Task: Log work in the project AvailPro for the issue 'Implement a new feature to allow for advanced search capabilities' spent time as '2w 6d 6h 24m' and remaining time as '5w 5d 8h 17m' and move to top of backlog. Now add the issue to the epic 'Search Engine Marketing (SEM) Implementation'. Log work in the project AvailPro for the issue 'Address issues related to data privacy and compliance' spent time as '2w 5d 2h 58m' and remaining time as '3w 2d 7h 3m' and move to bottom of backlog. Now add the issue to the epic 'Big Data Analytics Implementation'
Action: Mouse moved to (191, 63)
Screenshot: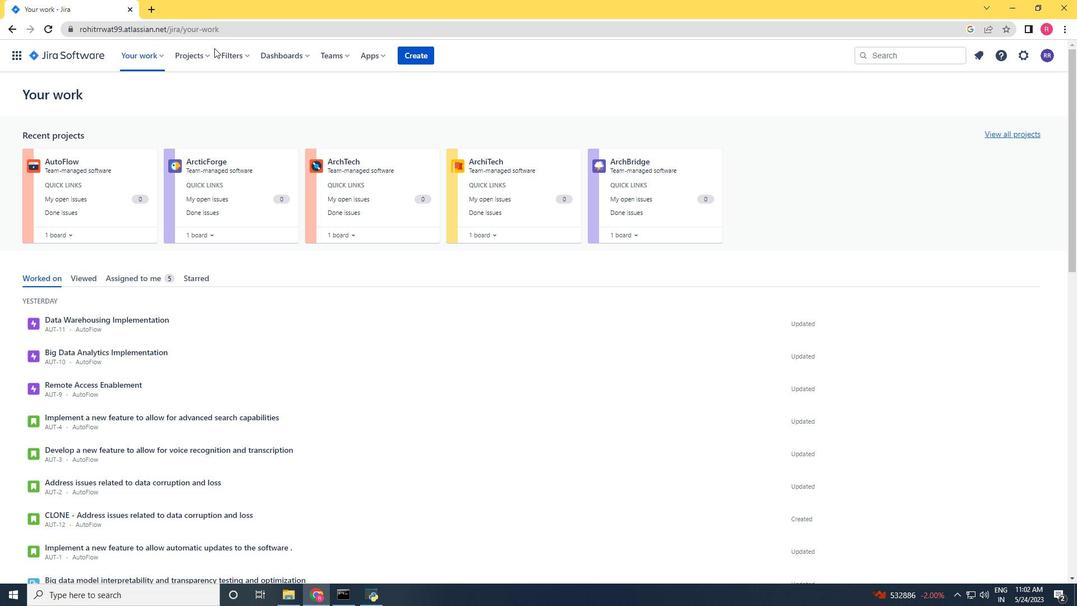 
Action: Mouse pressed left at (191, 63)
Screenshot: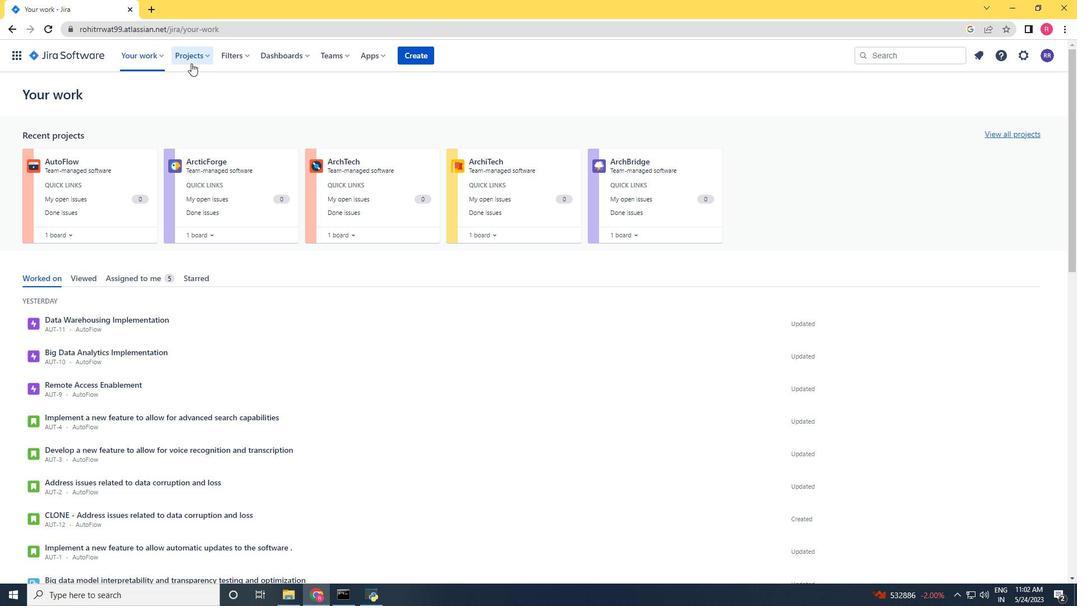 
Action: Mouse moved to (205, 94)
Screenshot: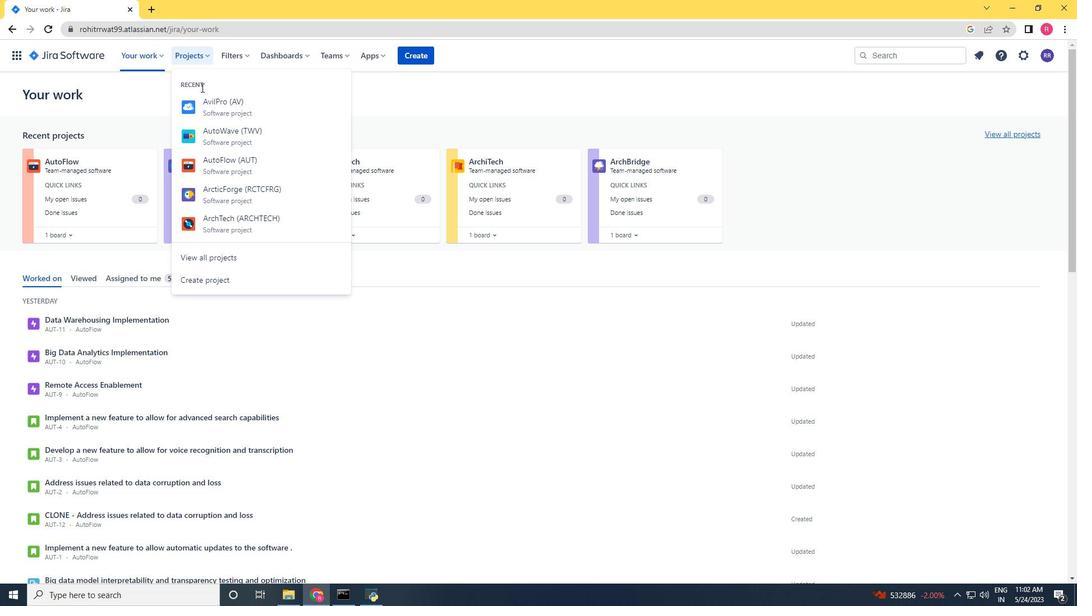 
Action: Mouse pressed left at (205, 94)
Screenshot: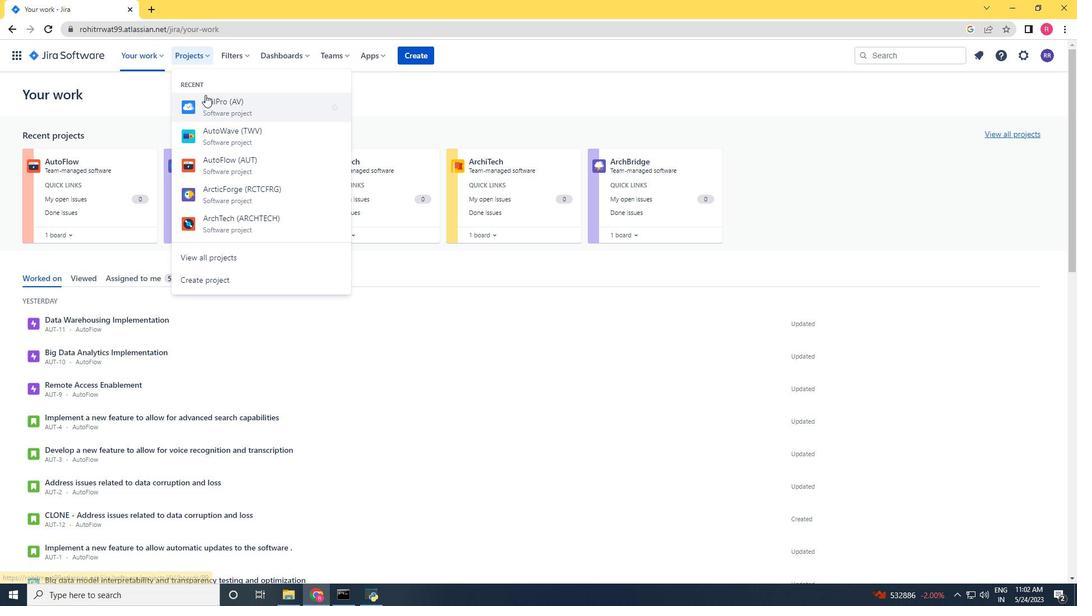 
Action: Mouse moved to (80, 163)
Screenshot: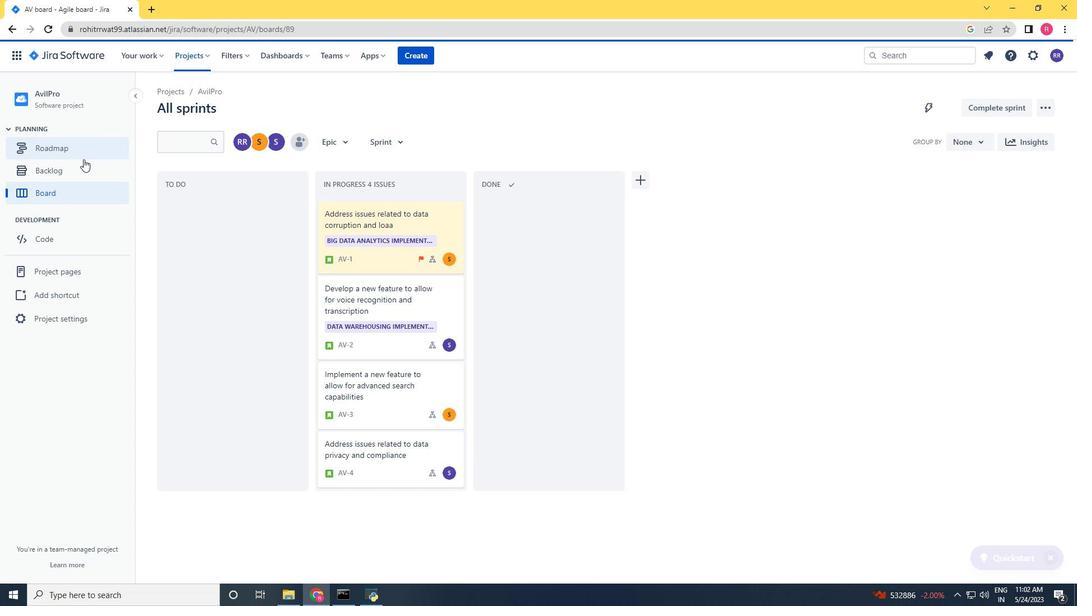 
Action: Mouse pressed left at (80, 163)
Screenshot: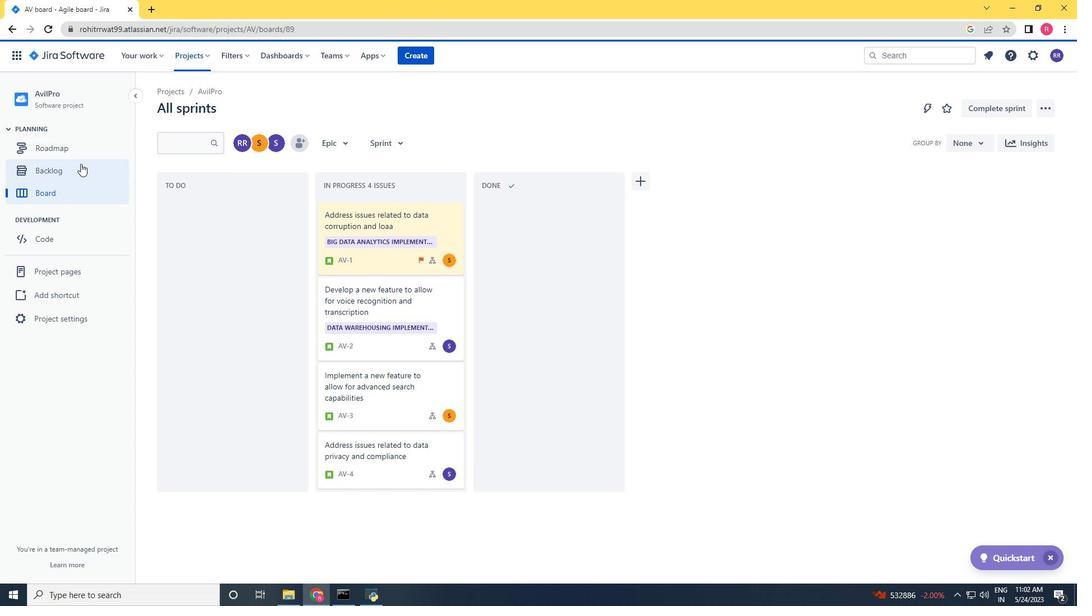 
Action: Mouse moved to (769, 397)
Screenshot: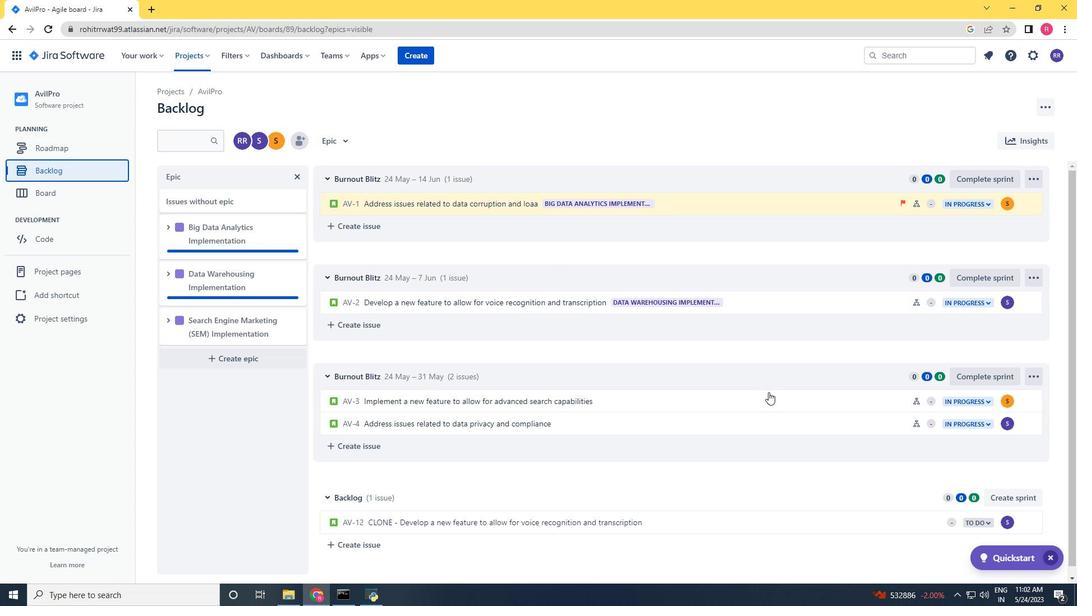 
Action: Mouse pressed left at (769, 397)
Screenshot: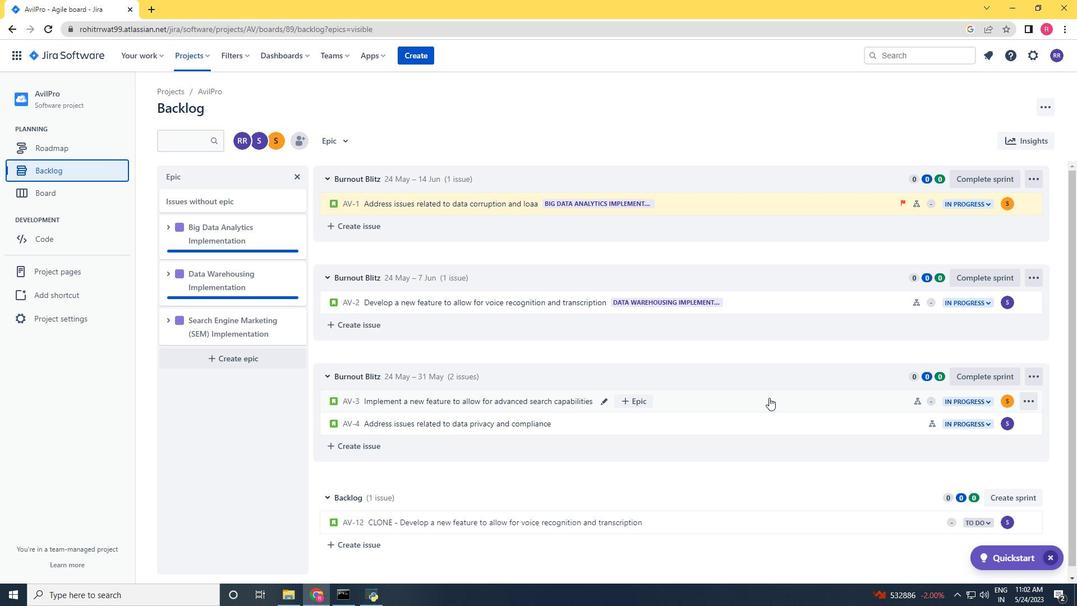 
Action: Mouse scrolled (769, 397) with delta (0, 0)
Screenshot: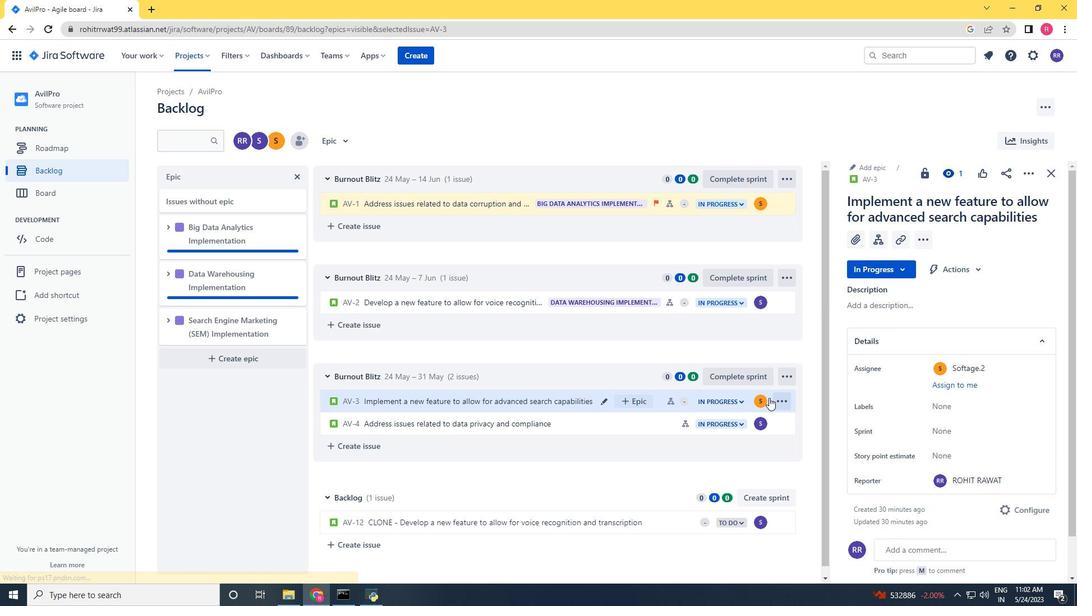 
Action: Mouse moved to (1027, 175)
Screenshot: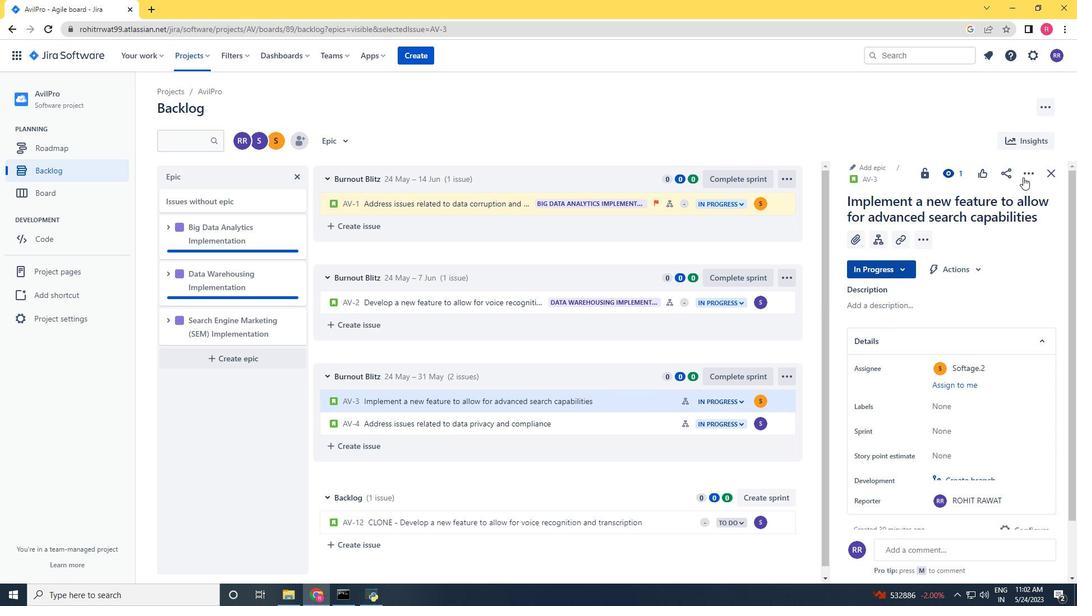 
Action: Mouse pressed left at (1027, 175)
Screenshot: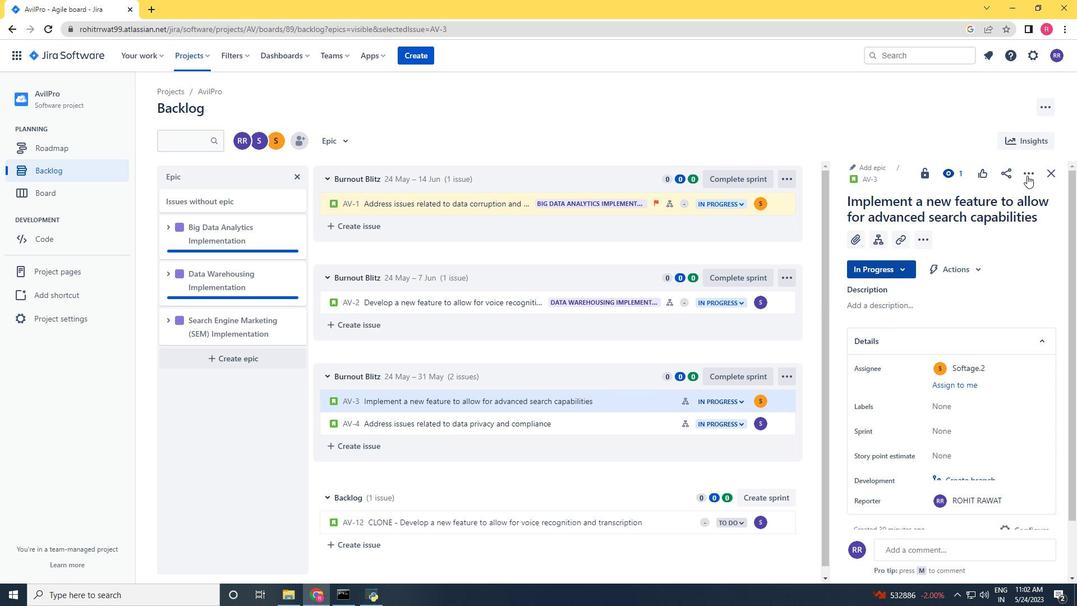 
Action: Mouse moved to (975, 205)
Screenshot: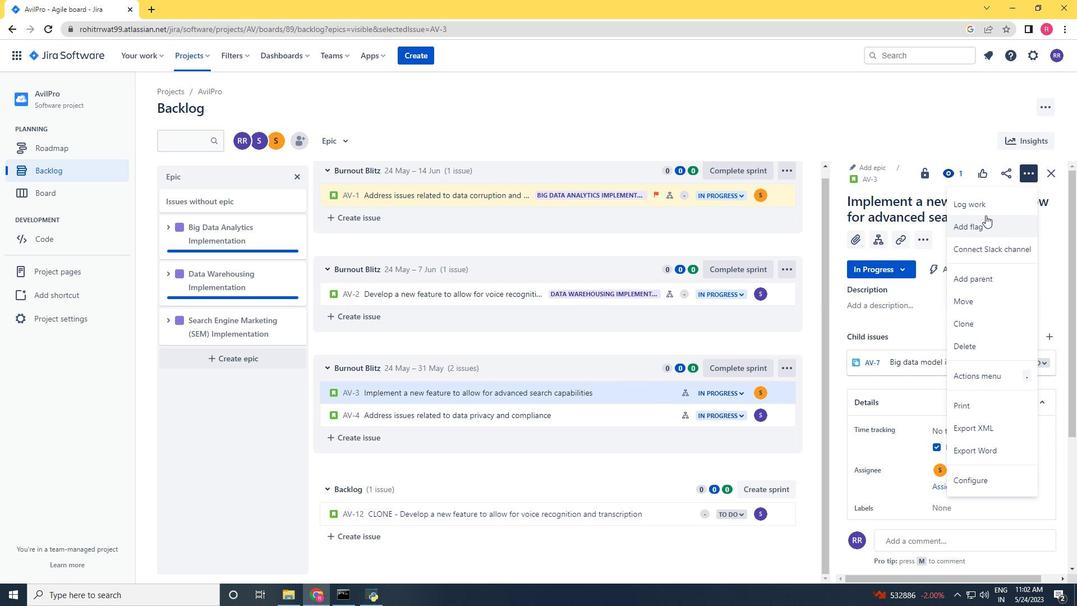 
Action: Mouse pressed left at (975, 205)
Screenshot: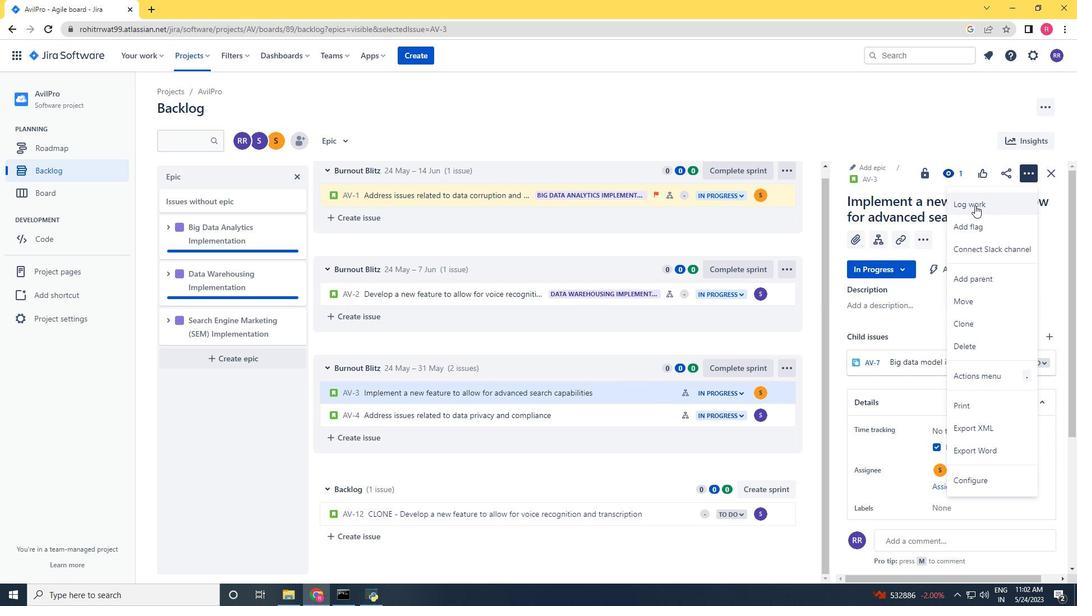
Action: Key pressed 2w<Key.space>6d<Key.space>6h<Key.space>24m<Key.tab>5w<Key.space>5d<Key.space>8h<Key.space>17m
Screenshot: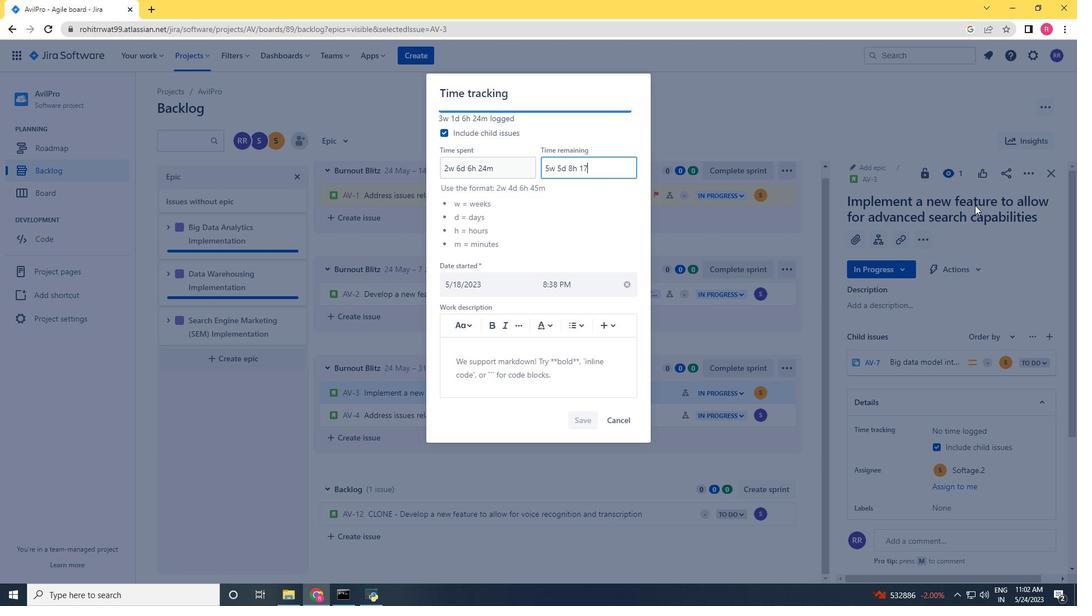 
Action: Mouse moved to (593, 419)
Screenshot: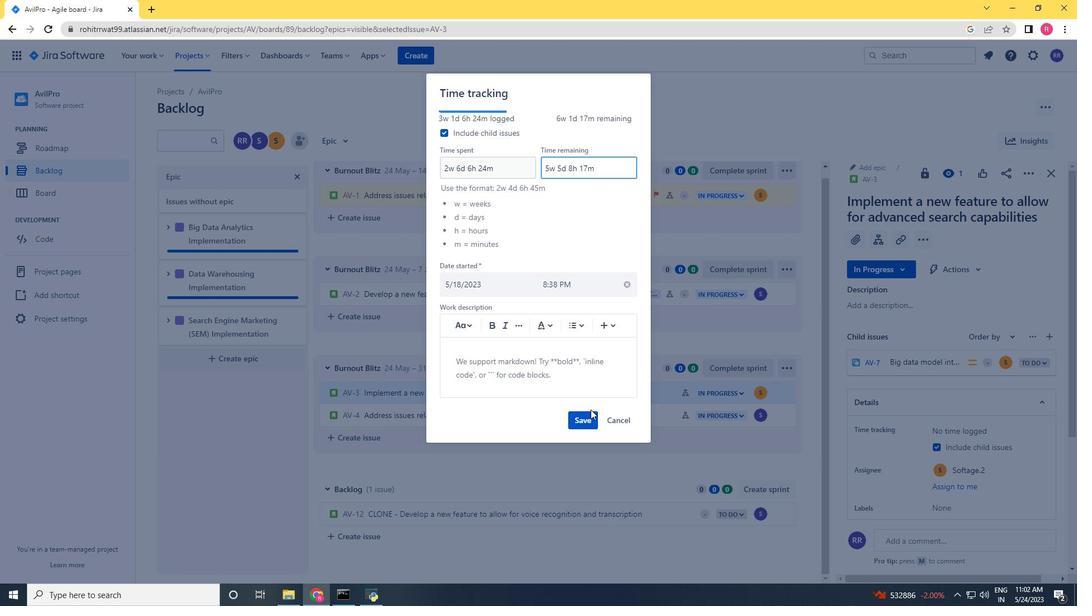
Action: Mouse pressed left at (593, 419)
Screenshot: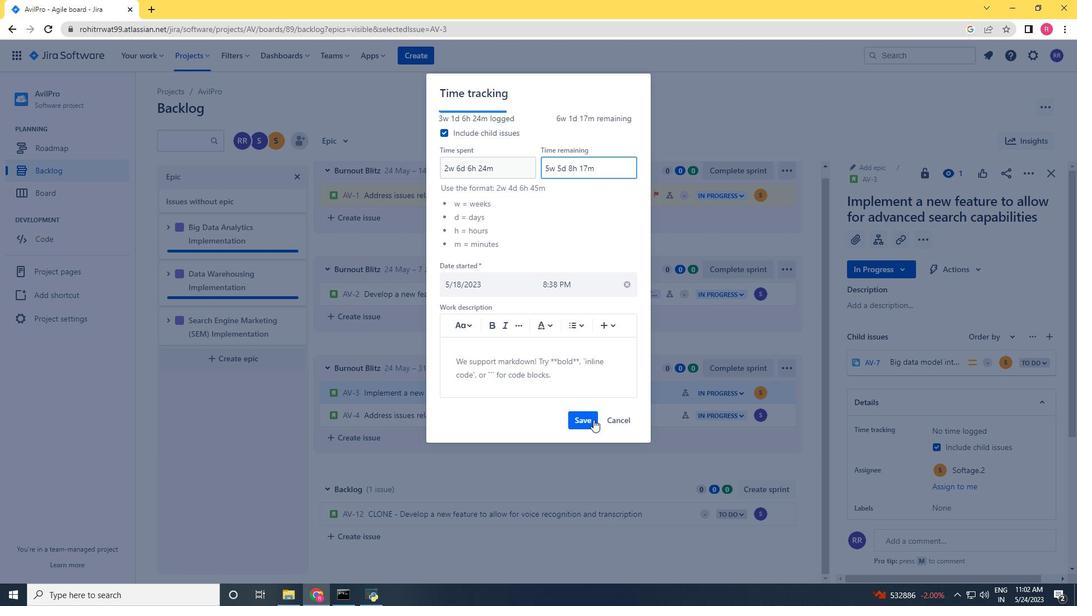 
Action: Mouse moved to (782, 386)
Screenshot: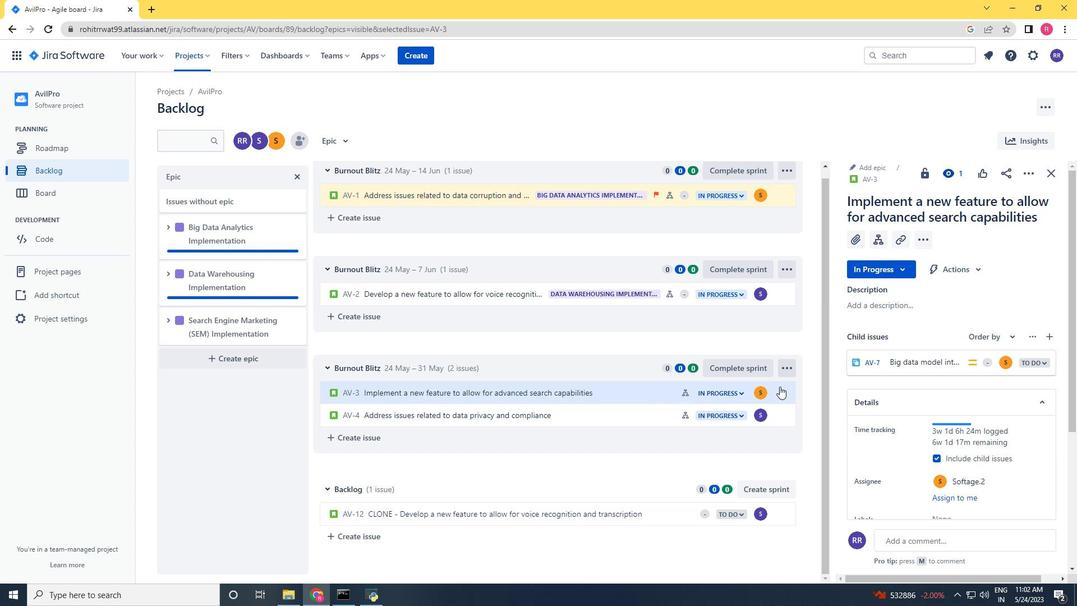 
Action: Mouse pressed left at (782, 386)
Screenshot: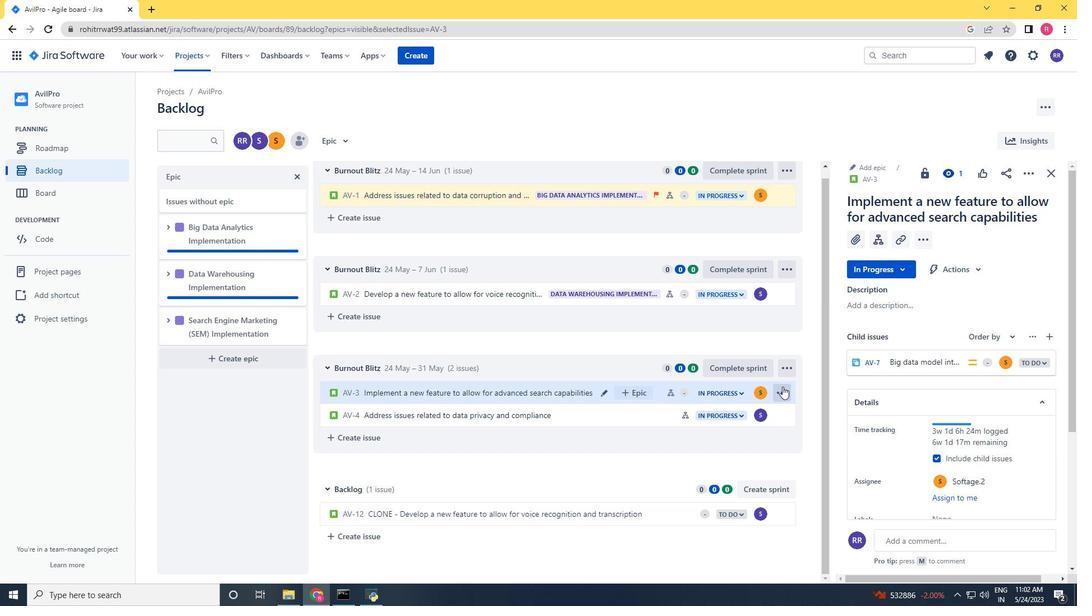 
Action: Mouse moved to (737, 348)
Screenshot: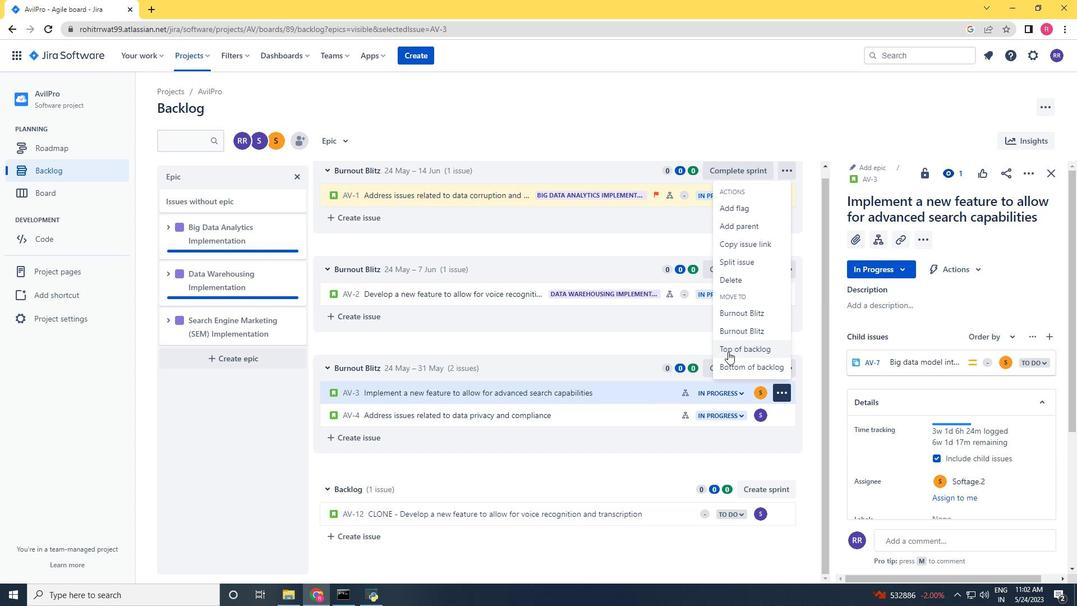 
Action: Mouse pressed left at (737, 348)
Screenshot: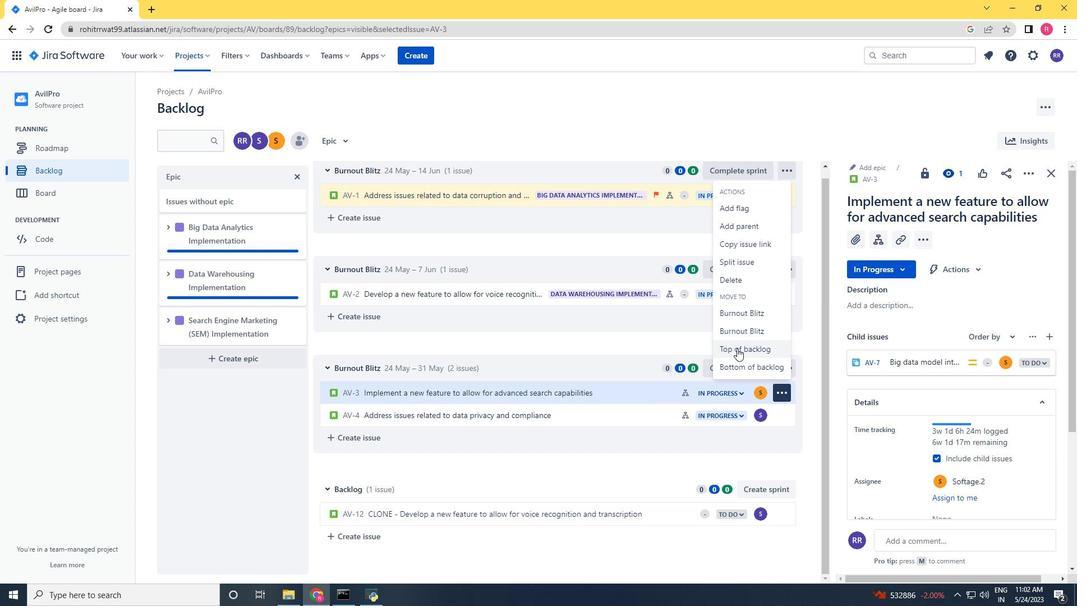 
Action: Mouse moved to (564, 185)
Screenshot: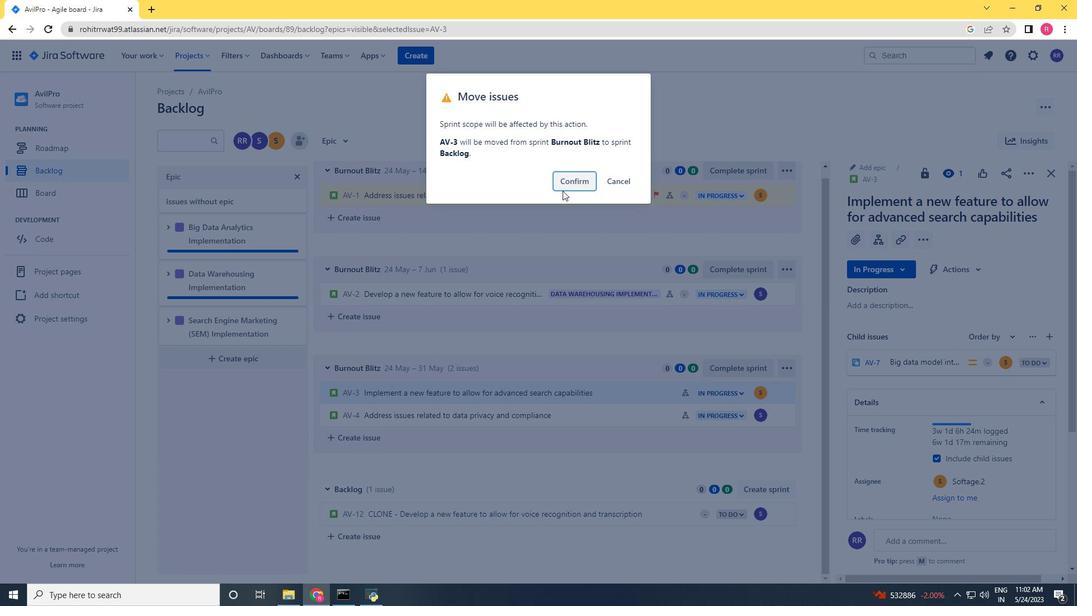 
Action: Mouse pressed left at (564, 185)
Screenshot: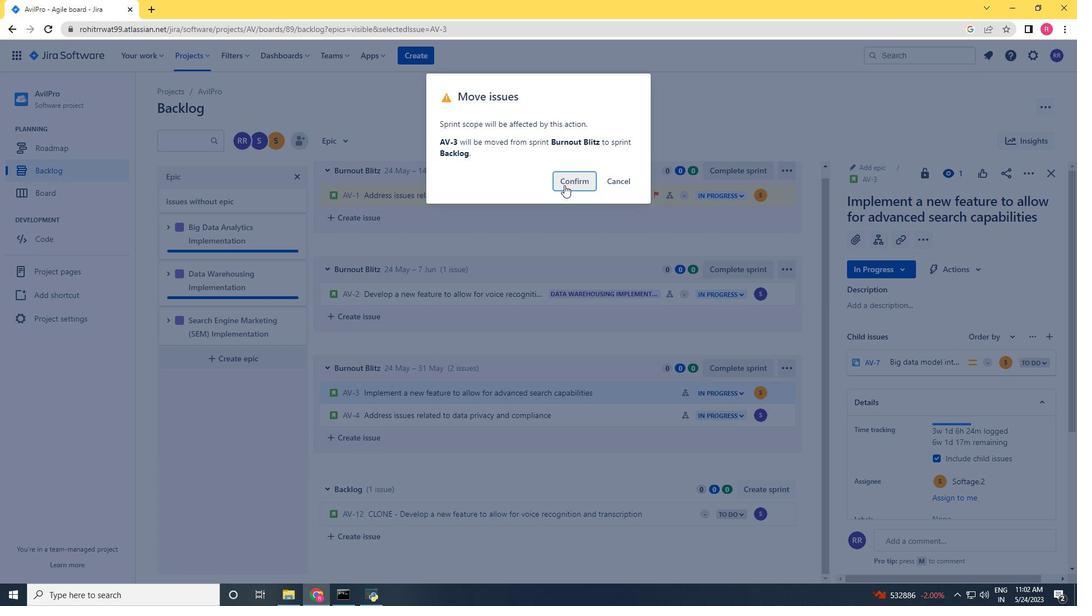 
Action: Mouse moved to (677, 443)
Screenshot: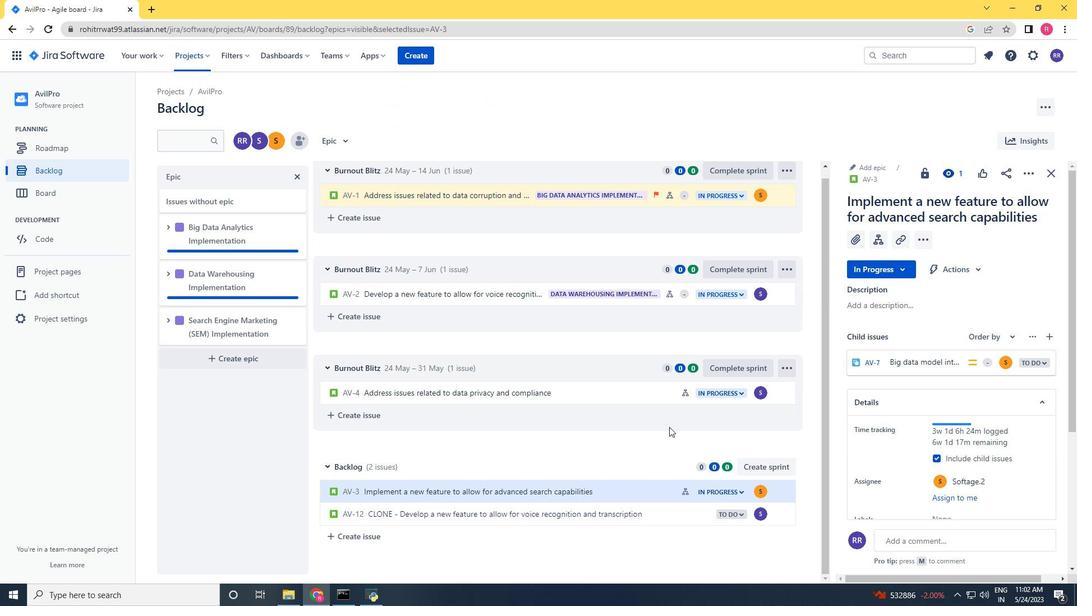 
Action: Mouse scrolled (677, 442) with delta (0, 0)
Screenshot: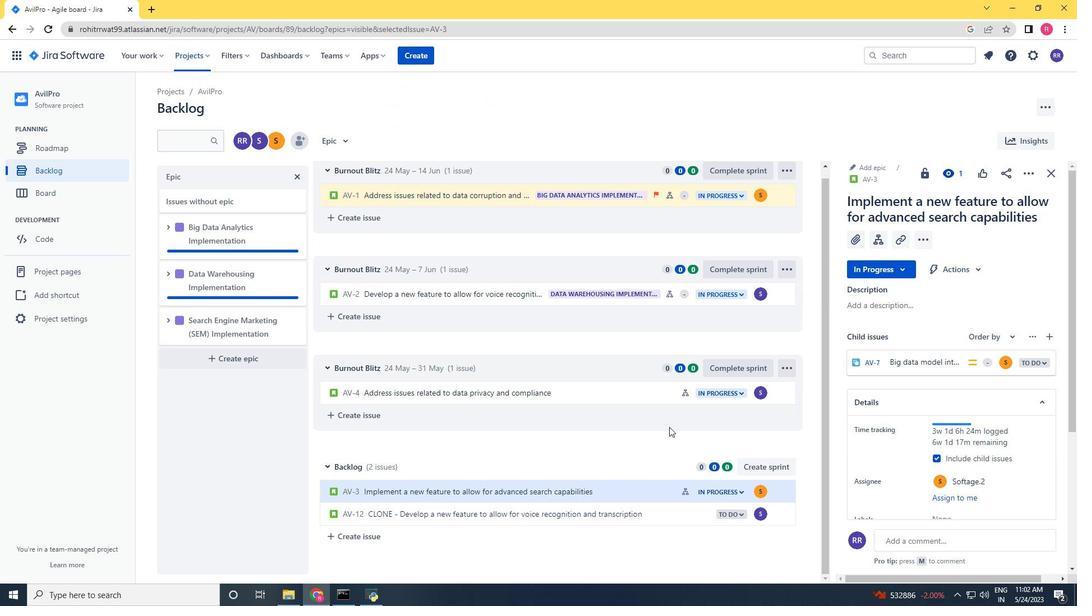 
Action: Mouse scrolled (677, 442) with delta (0, 0)
Screenshot: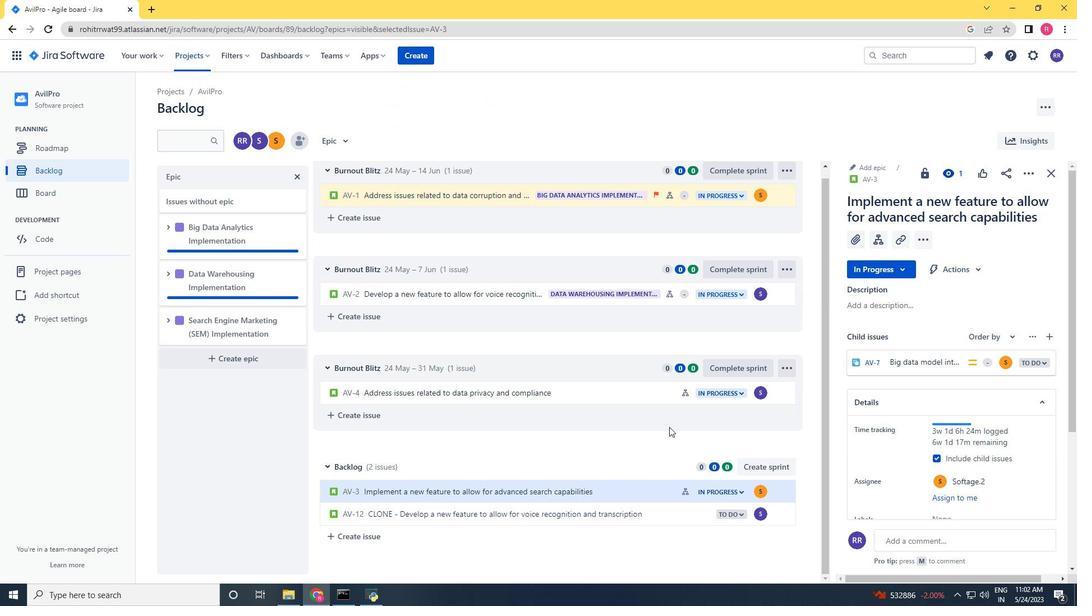 
Action: Mouse moved to (677, 443)
Screenshot: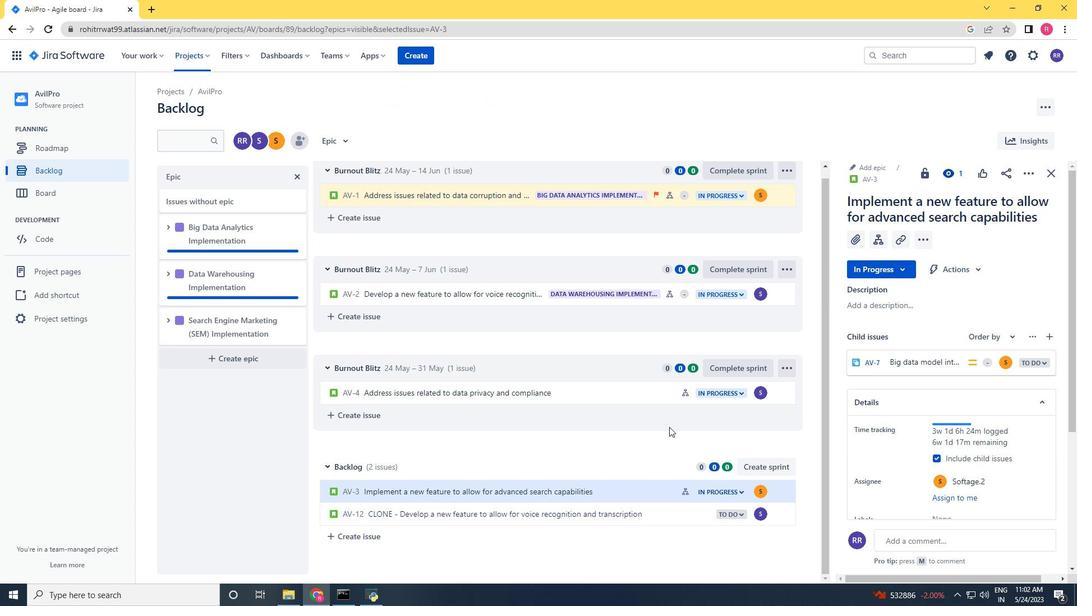 
Action: Mouse scrolled (677, 443) with delta (0, 0)
Screenshot: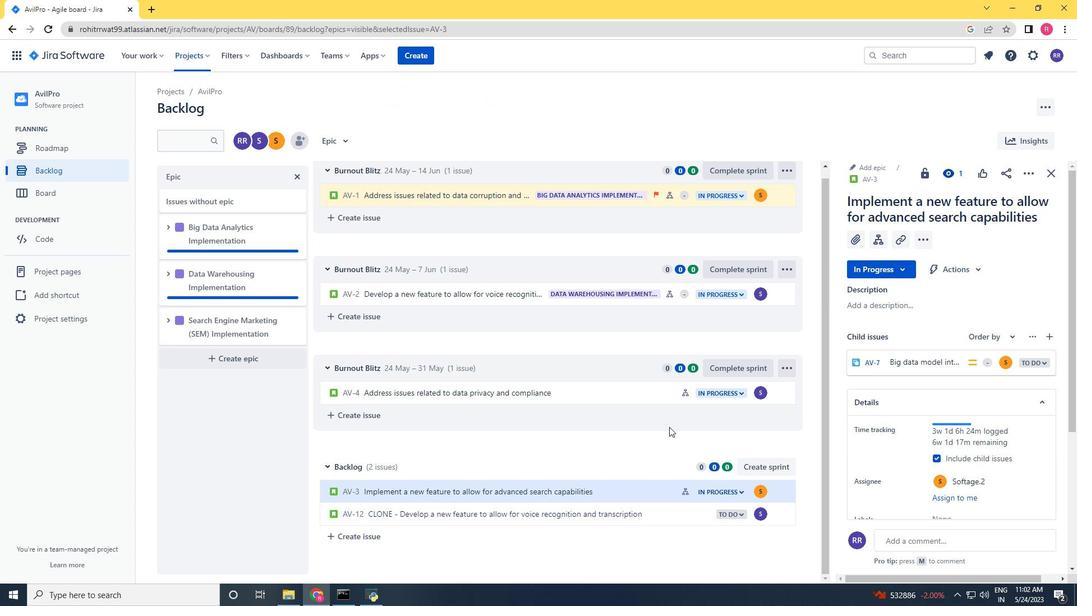 
Action: Mouse scrolled (677, 443) with delta (0, 0)
Screenshot: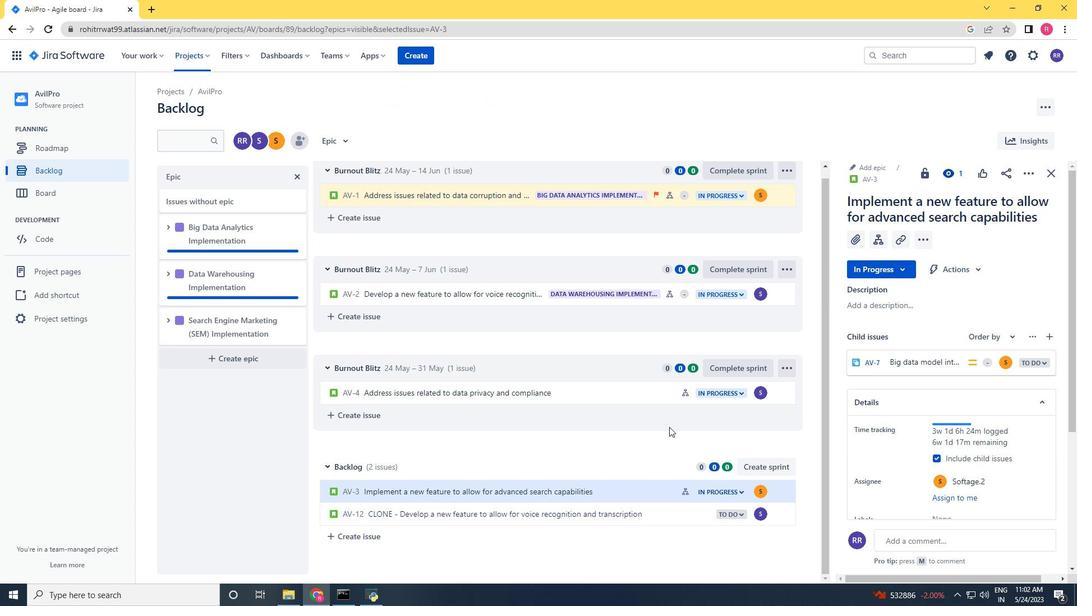 
Action: Mouse scrolled (677, 443) with delta (0, 0)
Screenshot: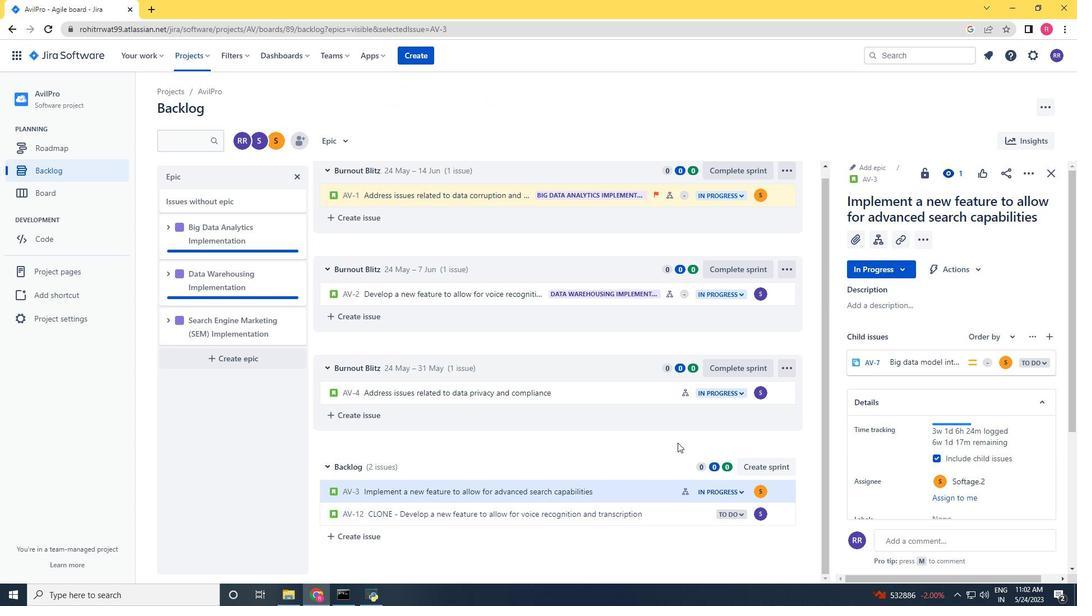 
Action: Mouse moved to (636, 493)
Screenshot: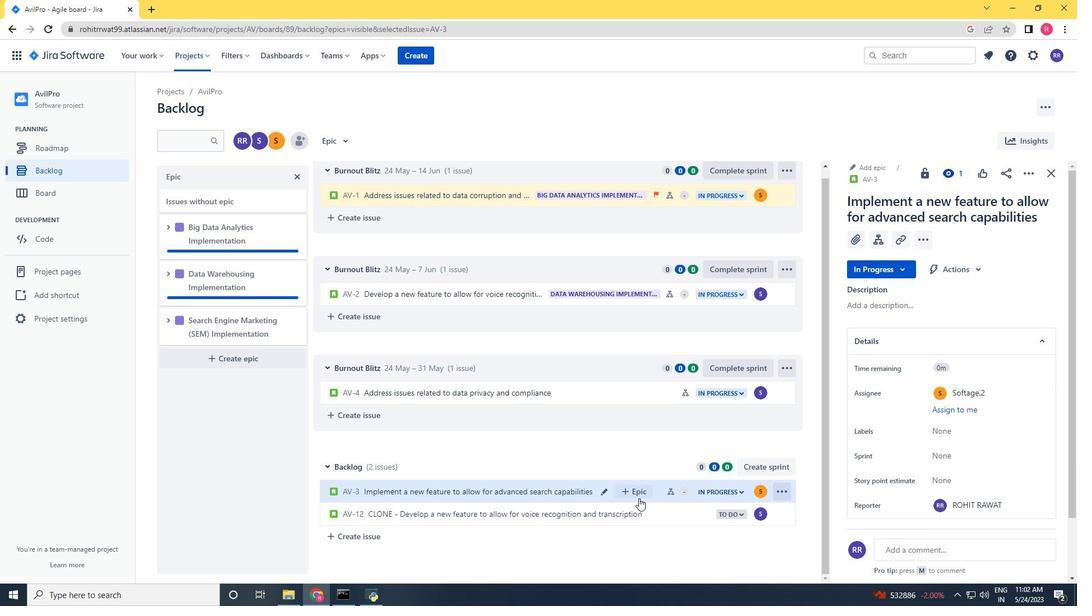 
Action: Mouse pressed left at (636, 493)
Screenshot: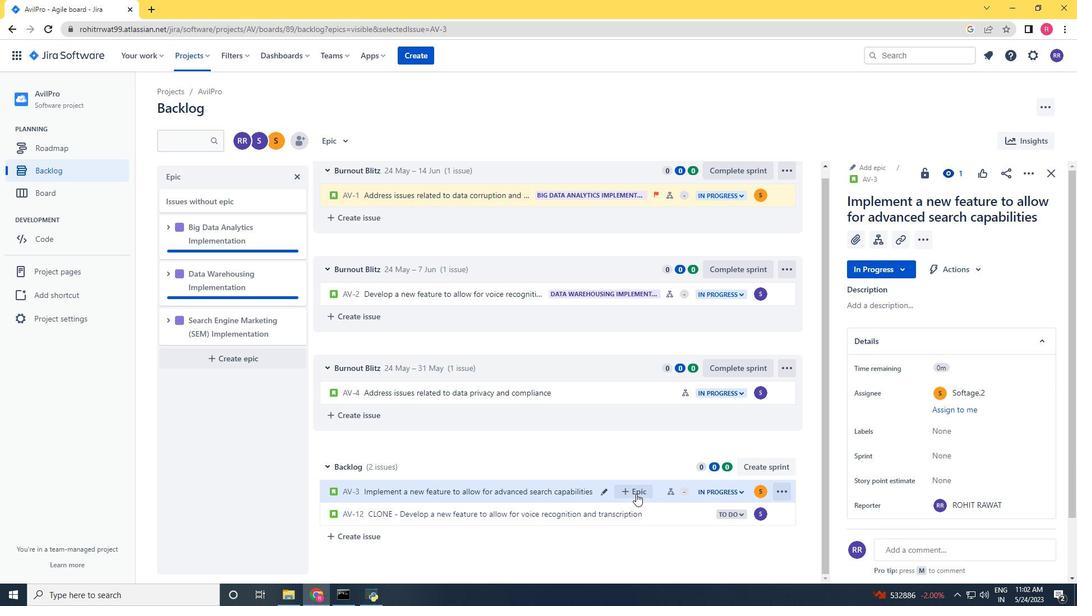 
Action: Mouse moved to (651, 493)
Screenshot: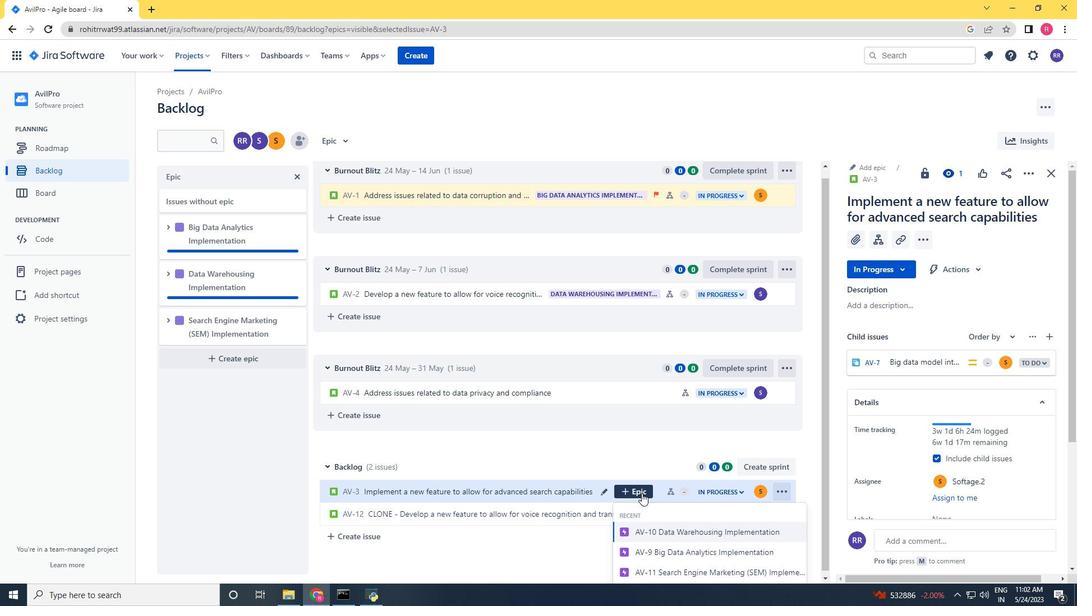 
Action: Mouse scrolled (651, 492) with delta (0, 0)
Screenshot: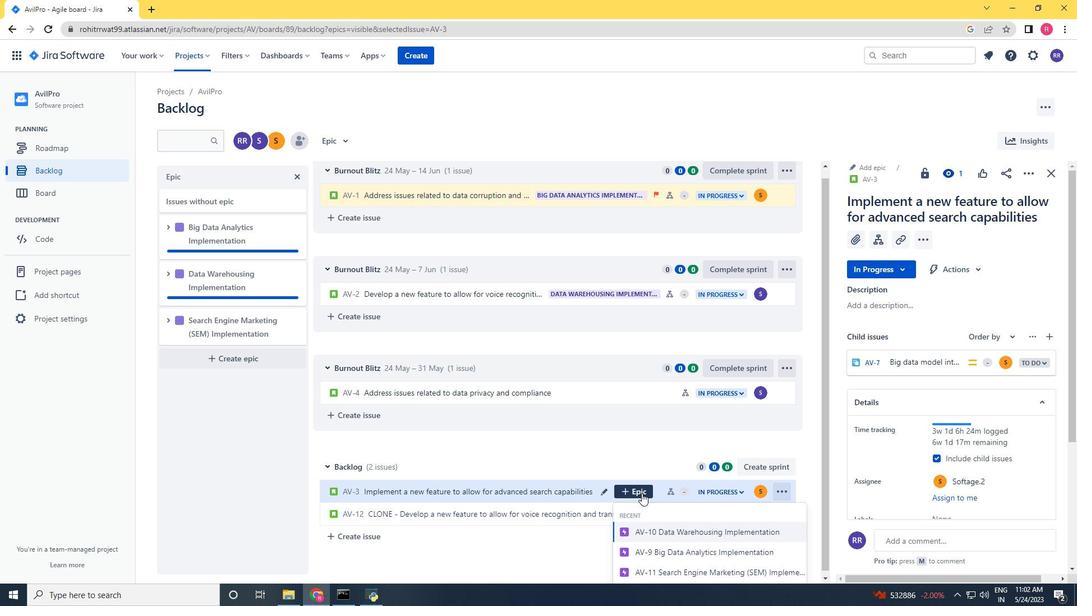 
Action: Mouse moved to (653, 493)
Screenshot: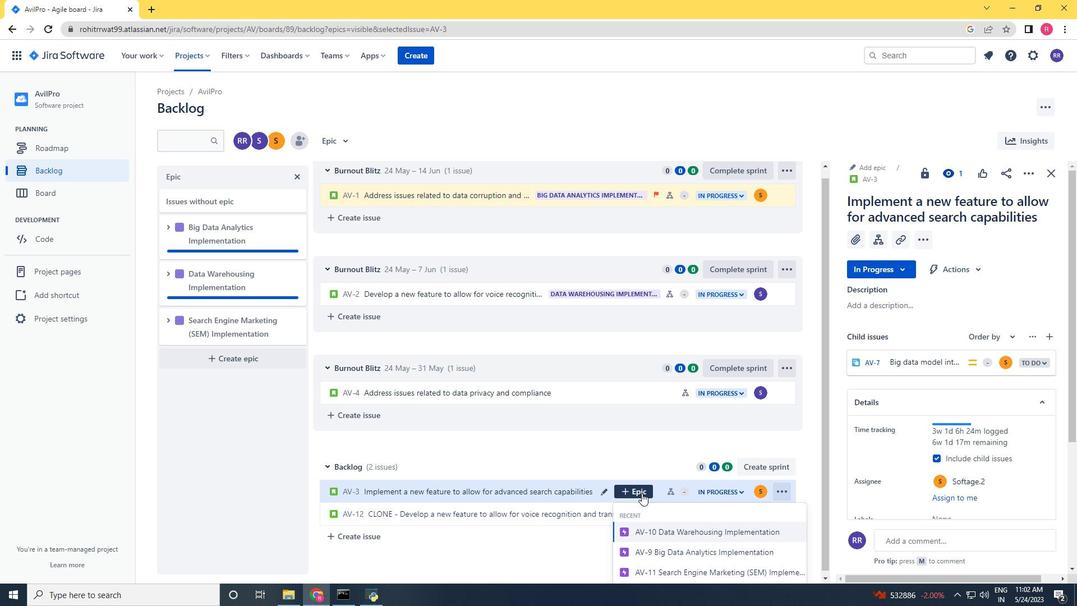 
Action: Mouse scrolled (653, 492) with delta (0, 0)
Screenshot: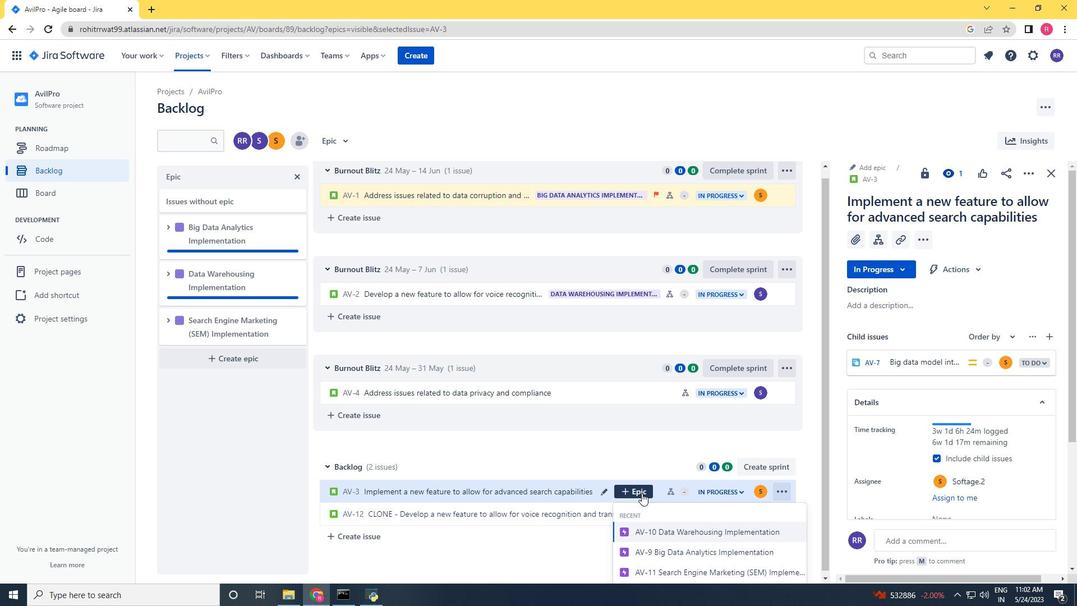 
Action: Mouse moved to (654, 493)
Screenshot: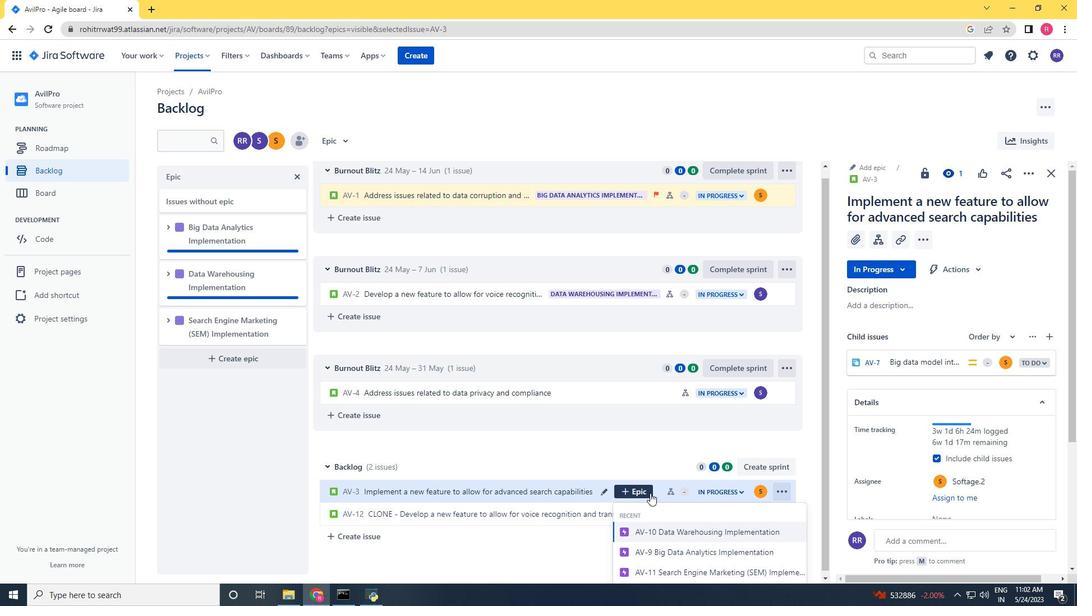 
Action: Mouse scrolled (654, 492) with delta (0, 0)
Screenshot: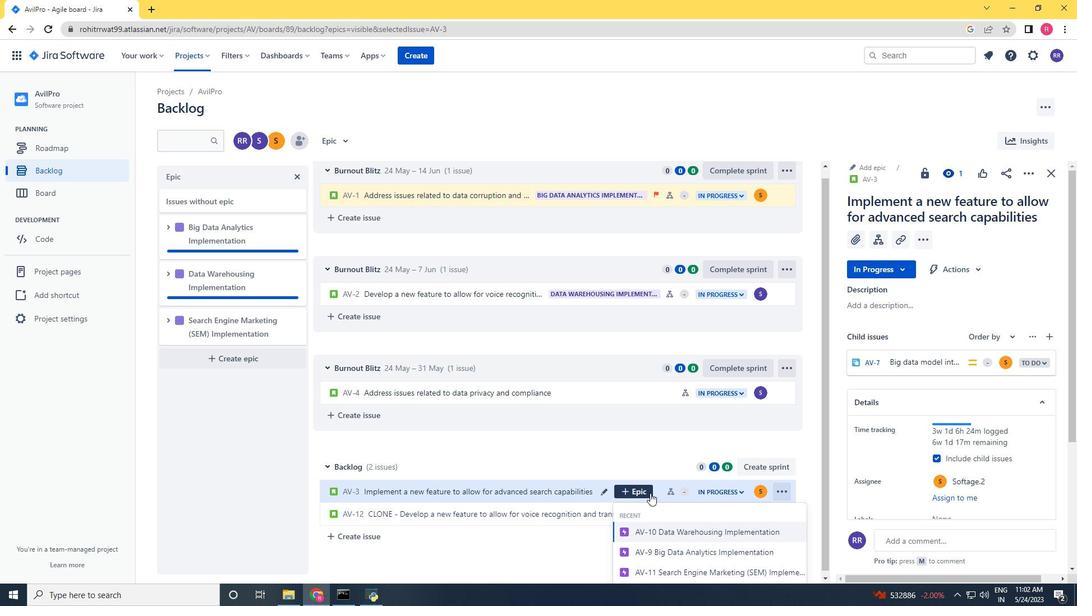 
Action: Mouse moved to (655, 493)
Screenshot: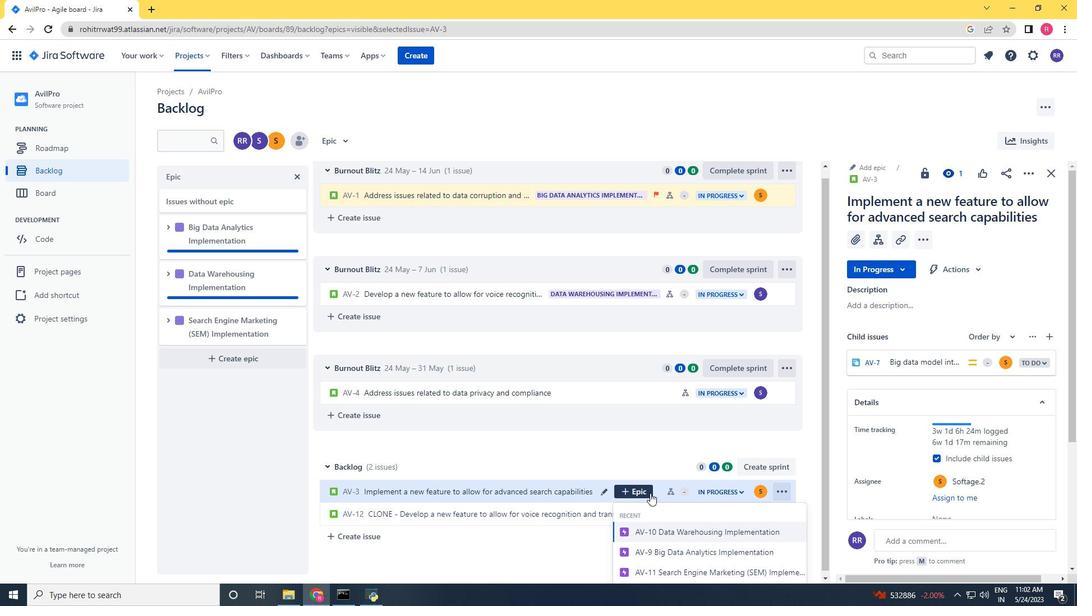 
Action: Mouse scrolled (655, 492) with delta (0, 0)
Screenshot: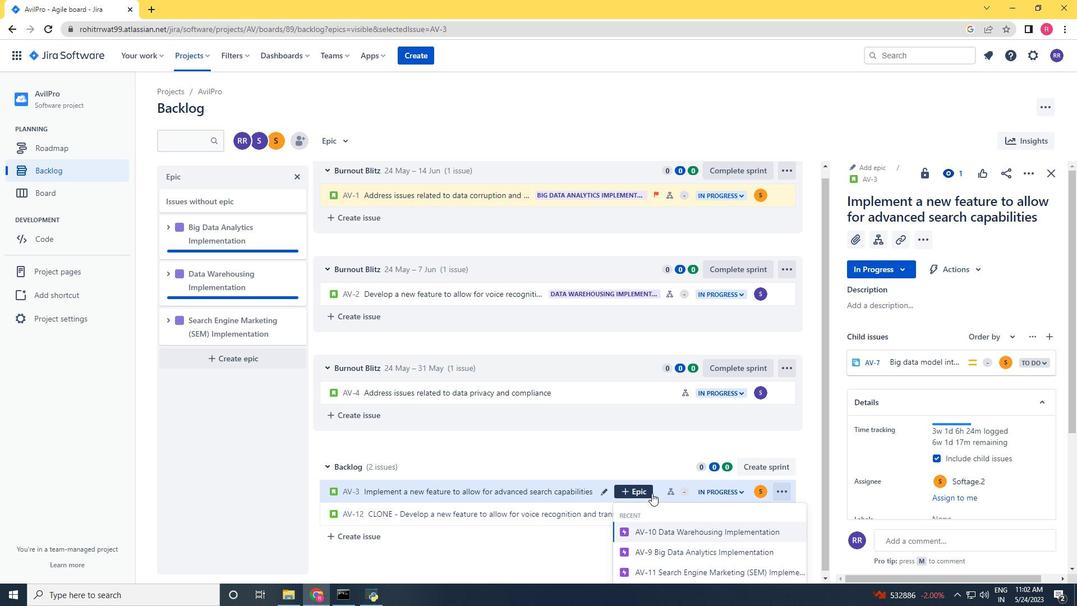 
Action: Mouse moved to (656, 492)
Screenshot: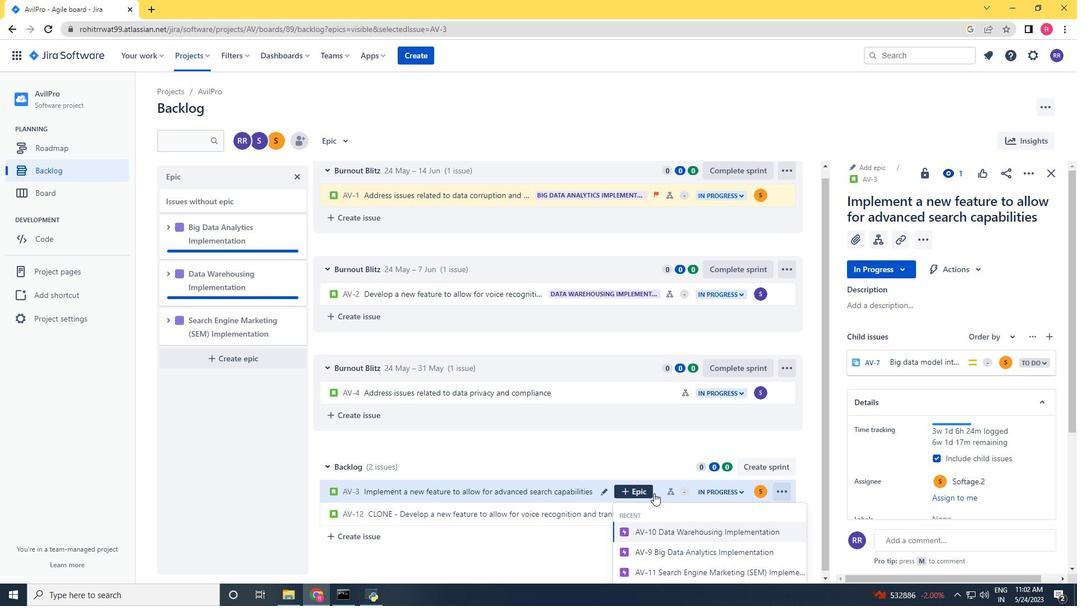 
Action: Mouse scrolled (656, 491) with delta (0, 0)
Screenshot: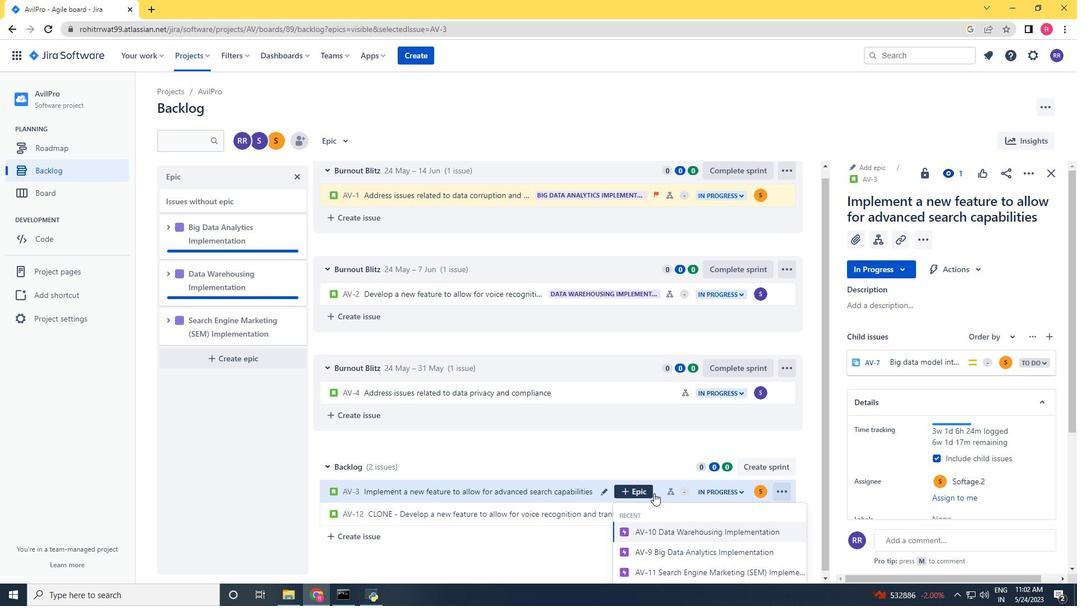 
Action: Mouse moved to (658, 491)
Screenshot: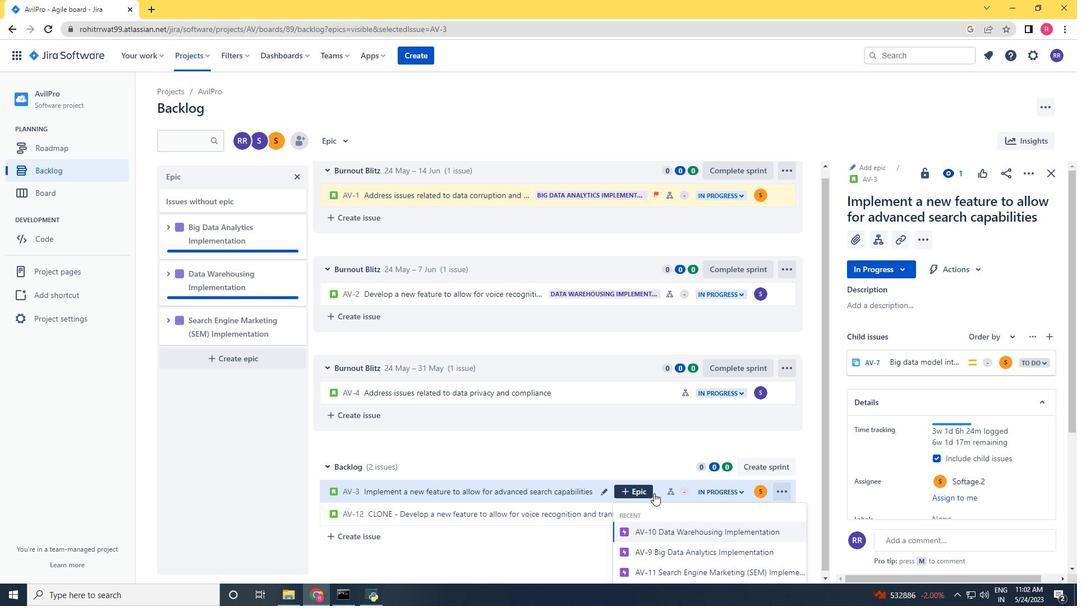 
Action: Mouse scrolled (658, 491) with delta (0, 0)
Screenshot: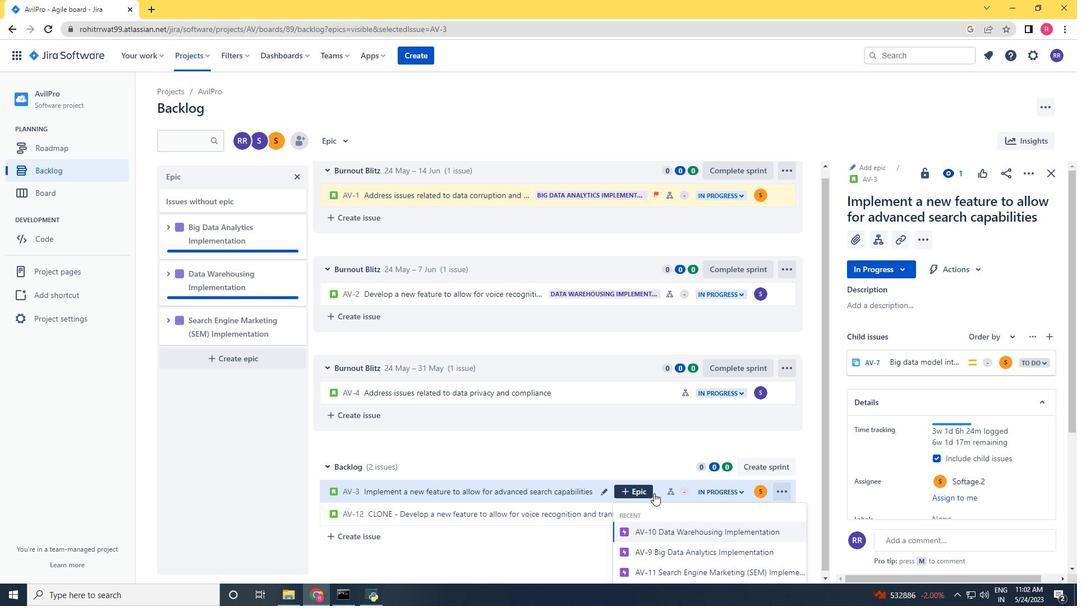 
Action: Mouse moved to (686, 563)
Screenshot: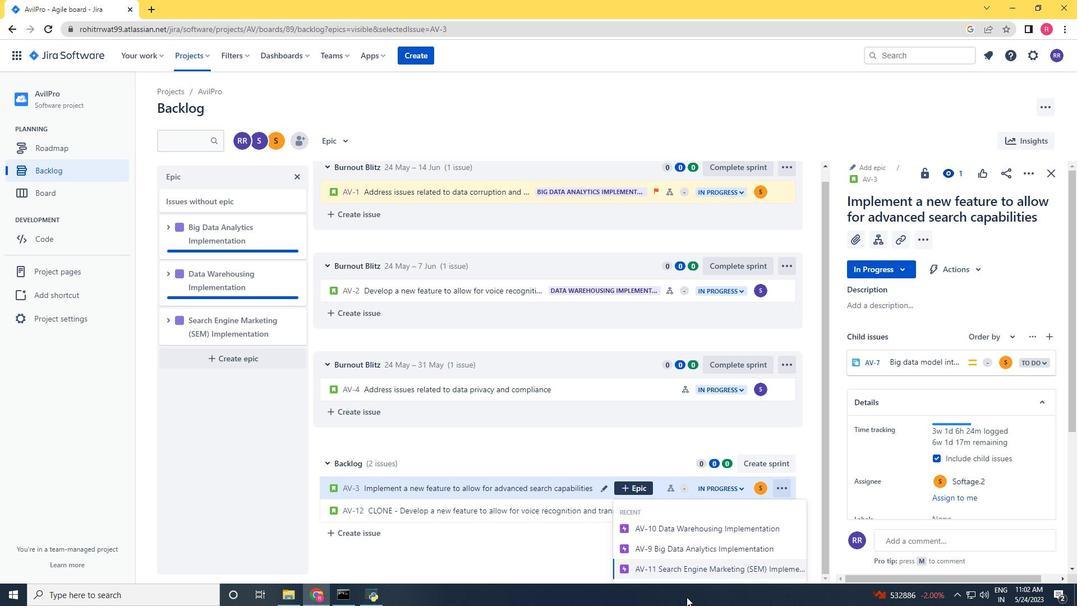 
Action: Mouse pressed left at (686, 563)
Screenshot: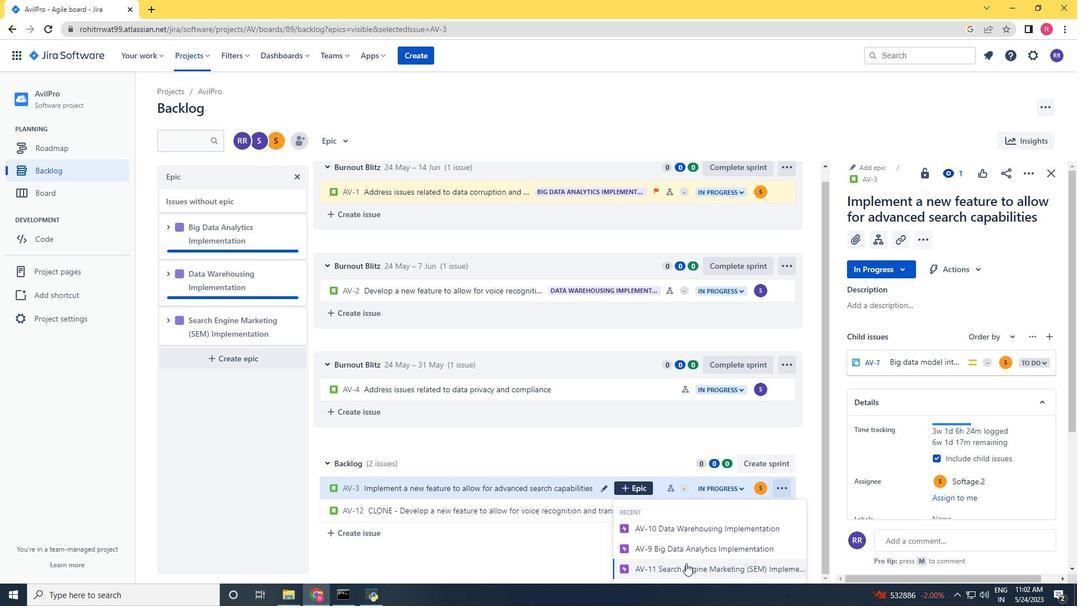 
Action: Mouse moved to (643, 392)
Screenshot: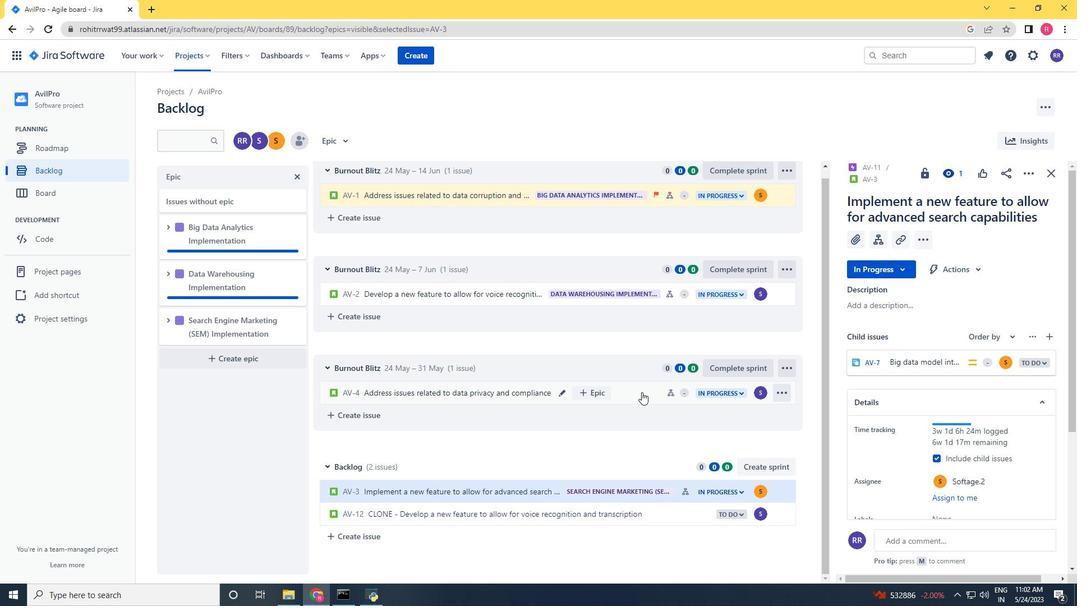 
Action: Mouse pressed left at (643, 392)
Screenshot: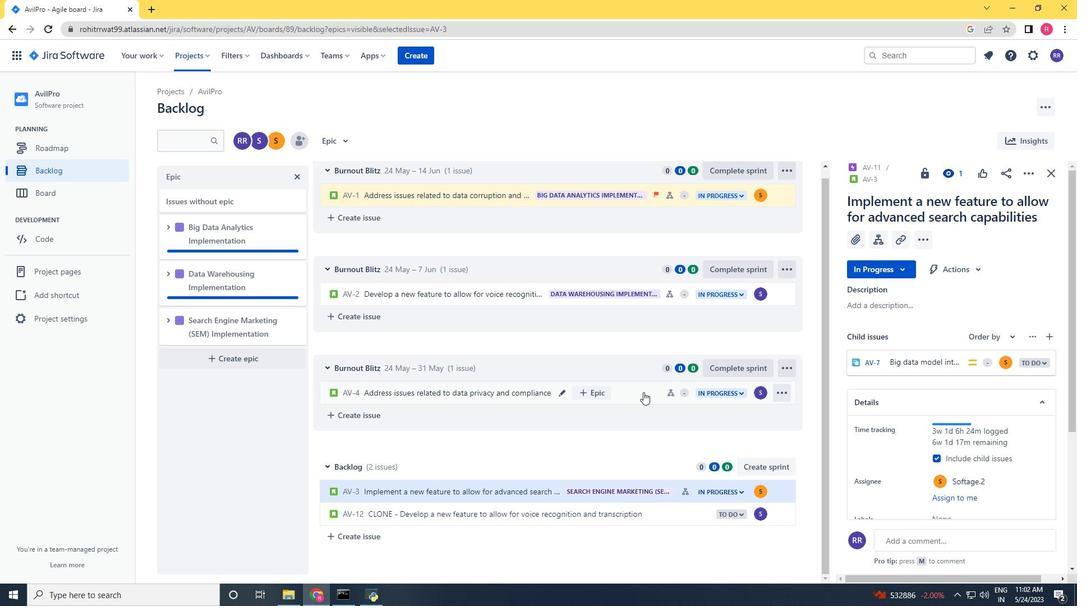 
Action: Mouse moved to (1030, 180)
Screenshot: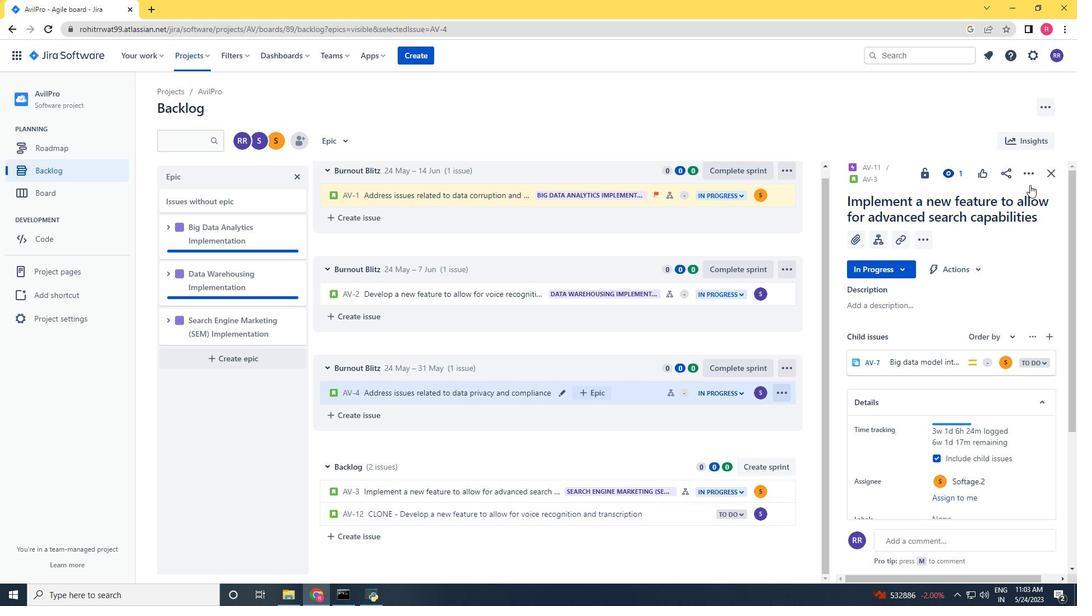 
Action: Mouse pressed left at (1030, 180)
Screenshot: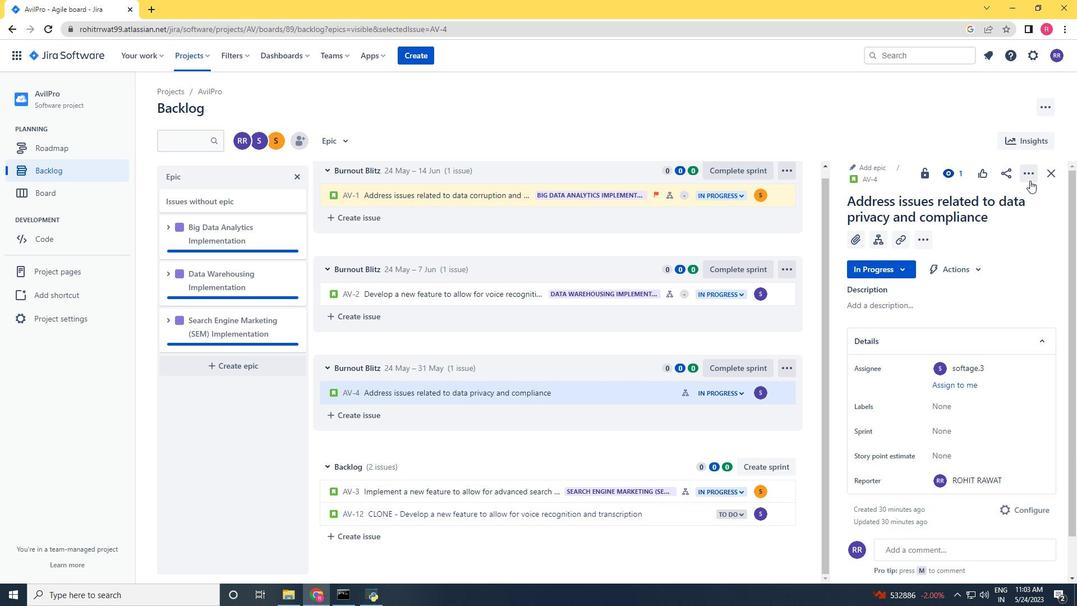 
Action: Mouse moved to (973, 208)
Screenshot: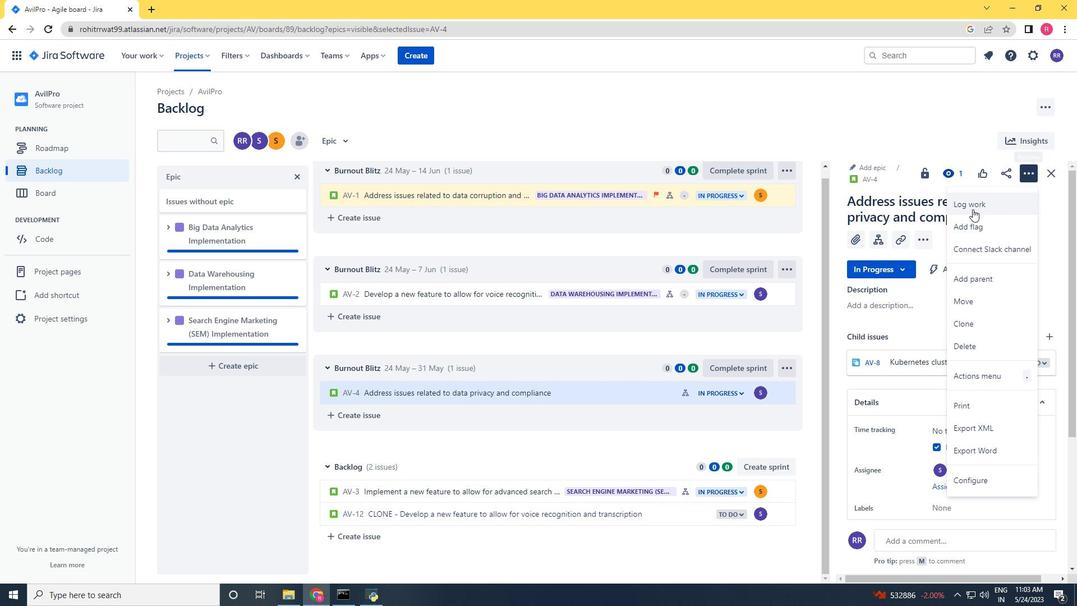 
Action: Mouse pressed left at (973, 208)
Screenshot: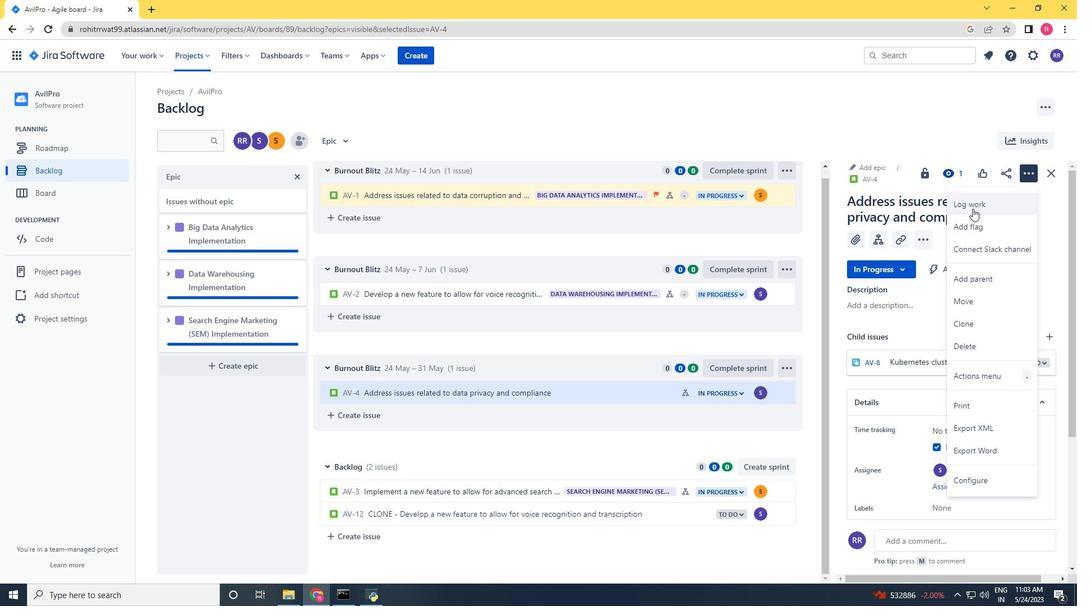 
Action: Mouse moved to (961, 210)
Screenshot: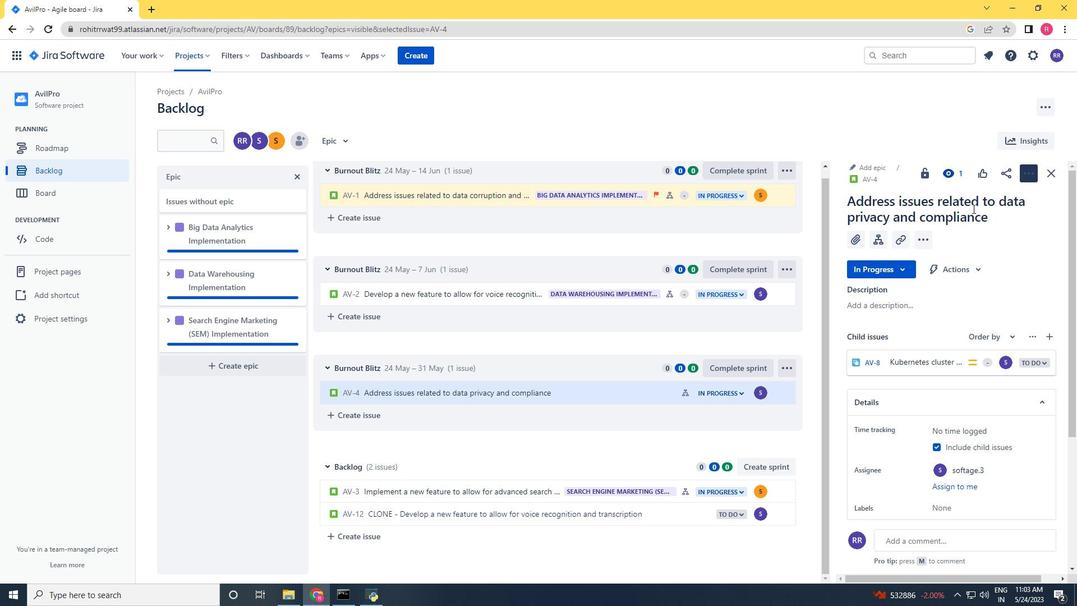 
Action: Key pressed 2<Key.backspace>3w<Key.space><Key.backspace><Key.backspace><Key.backspace>2w<Key.space>5d<Key.space>2h<Key.space>58m<Key.tab>3w<Key.space>2d<Key.space>7h<Key.space>3m
Screenshot: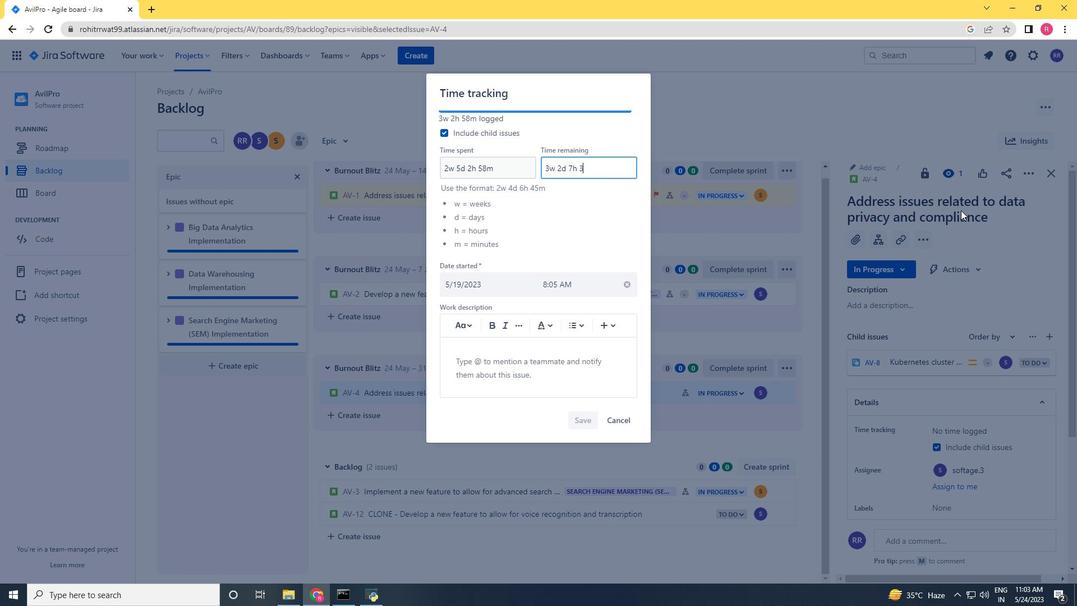 
Action: Mouse moved to (591, 415)
Screenshot: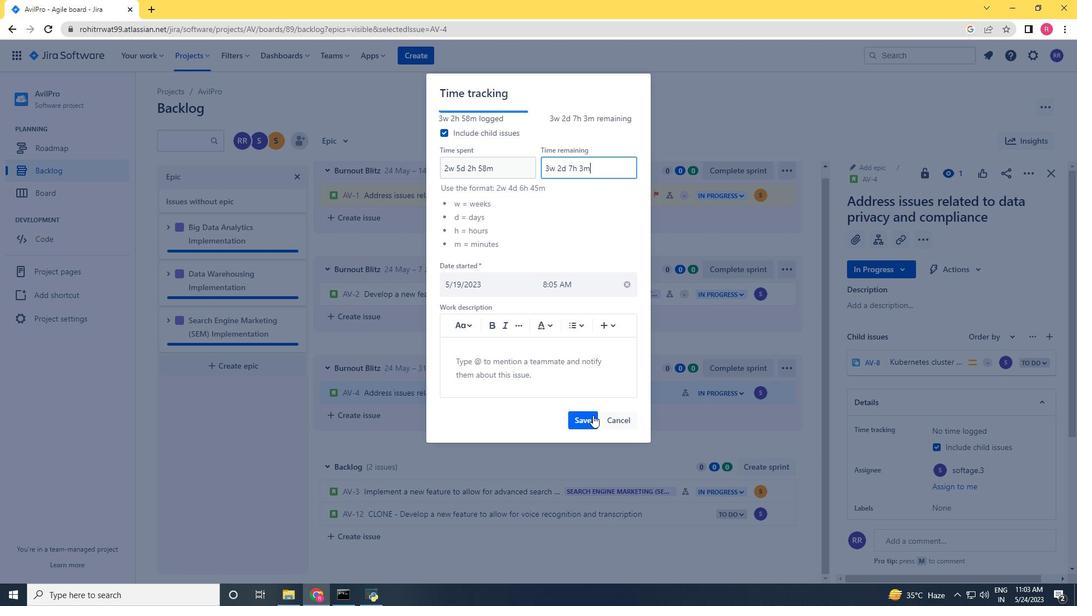 
Action: Mouse pressed left at (591, 415)
Screenshot: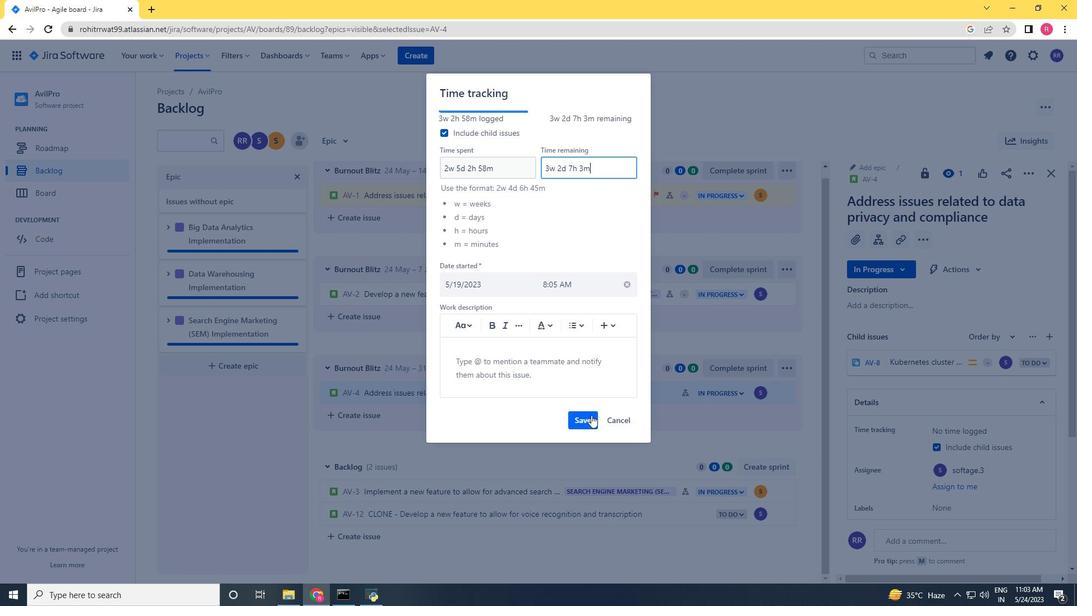 
Action: Mouse moved to (777, 392)
Screenshot: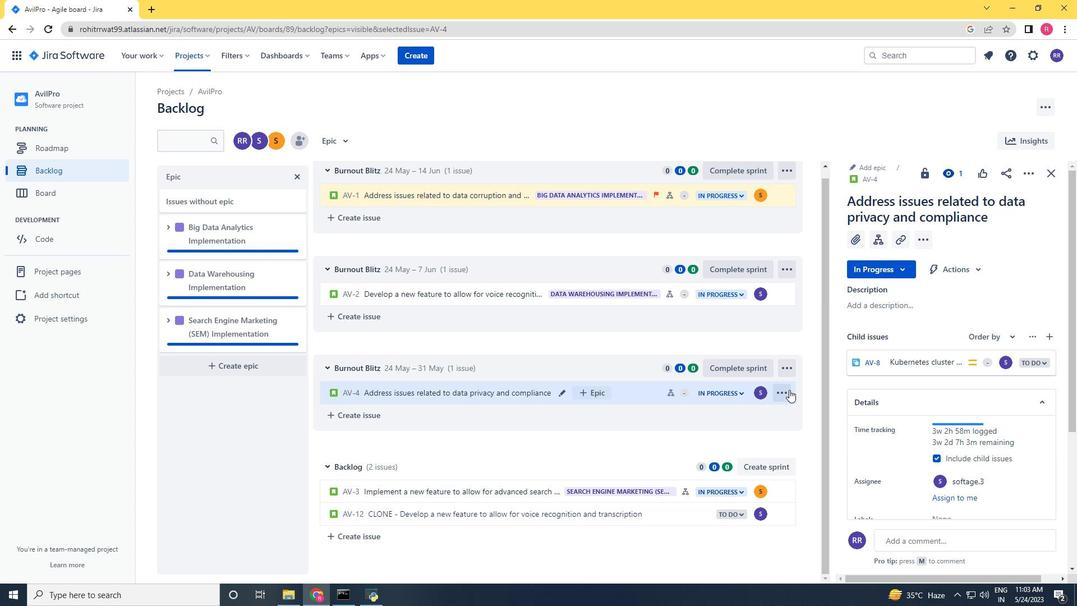 
Action: Mouse pressed left at (777, 392)
Screenshot: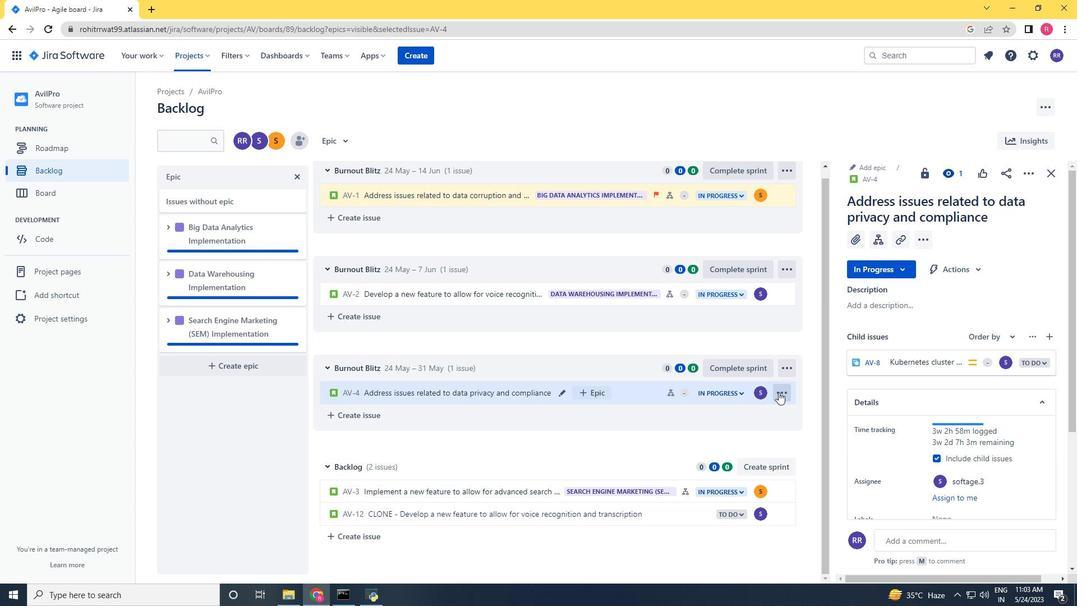 
Action: Mouse moved to (730, 366)
Screenshot: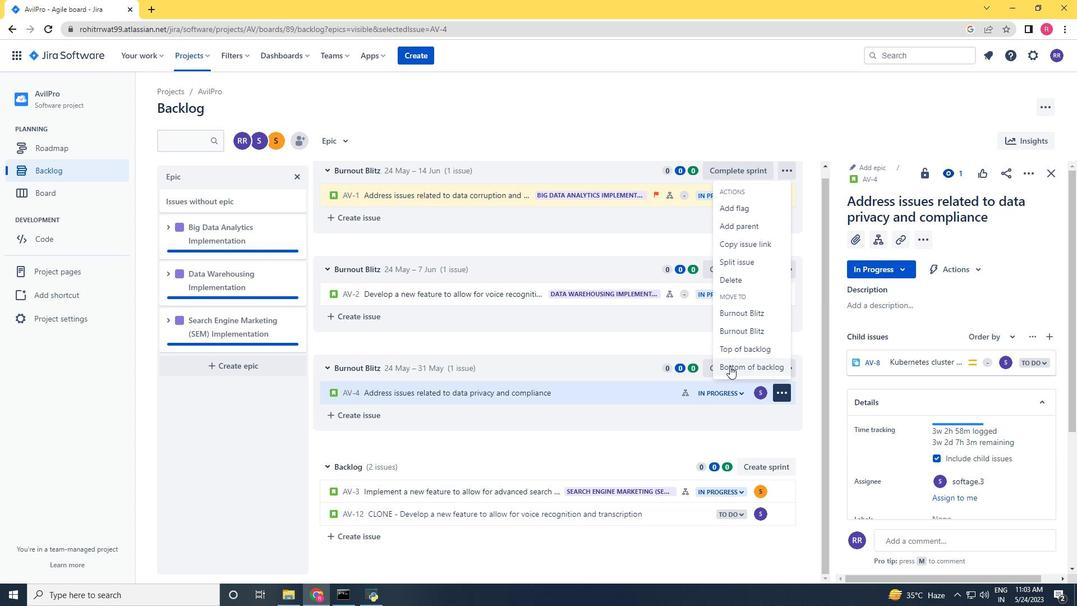 
Action: Mouse pressed left at (730, 366)
Screenshot: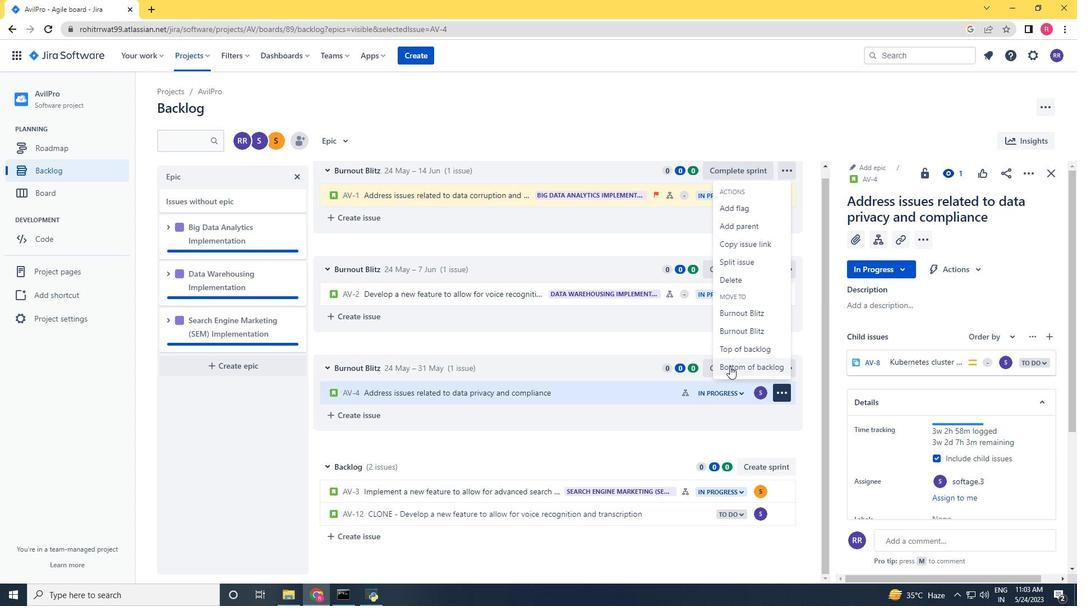 
Action: Mouse moved to (571, 190)
Screenshot: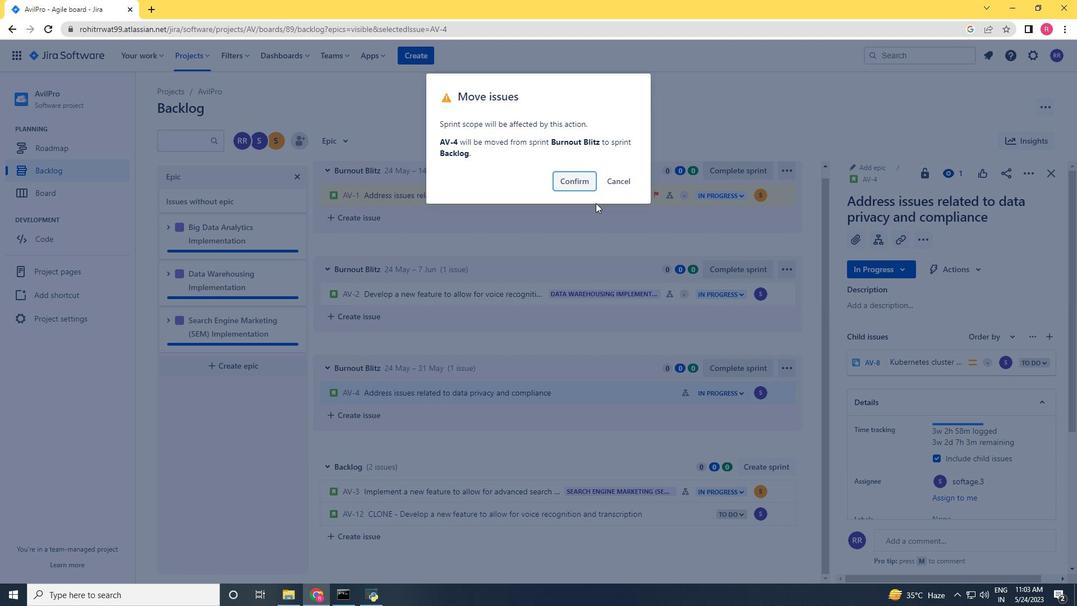 
Action: Mouse pressed left at (571, 190)
Screenshot: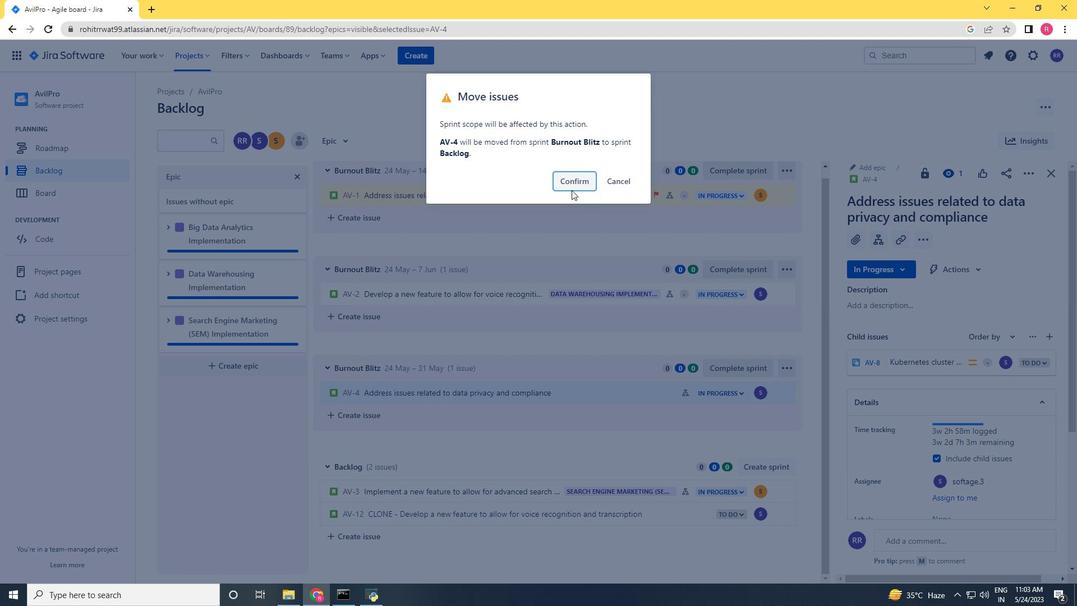 
Action: Mouse moved to (570, 179)
Screenshot: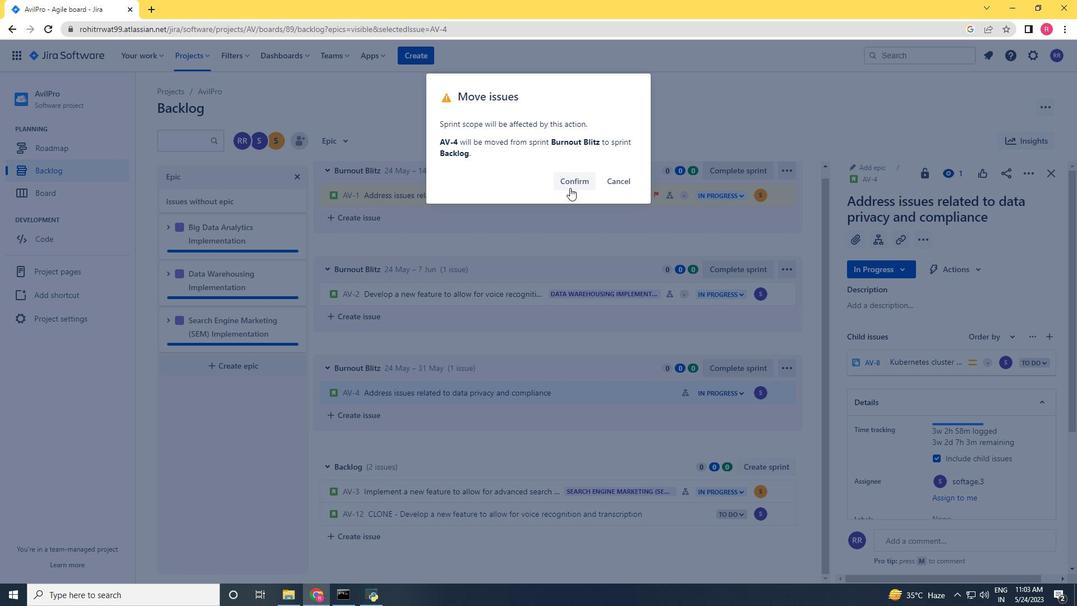 
Action: Mouse pressed left at (570, 179)
Screenshot: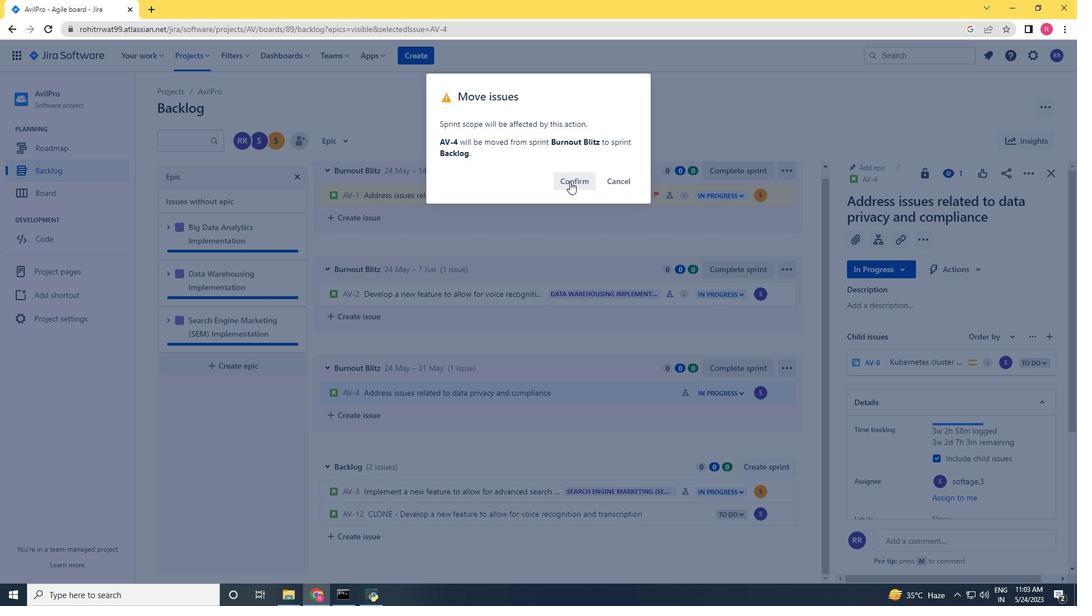 
Action: Mouse moved to (613, 498)
Screenshot: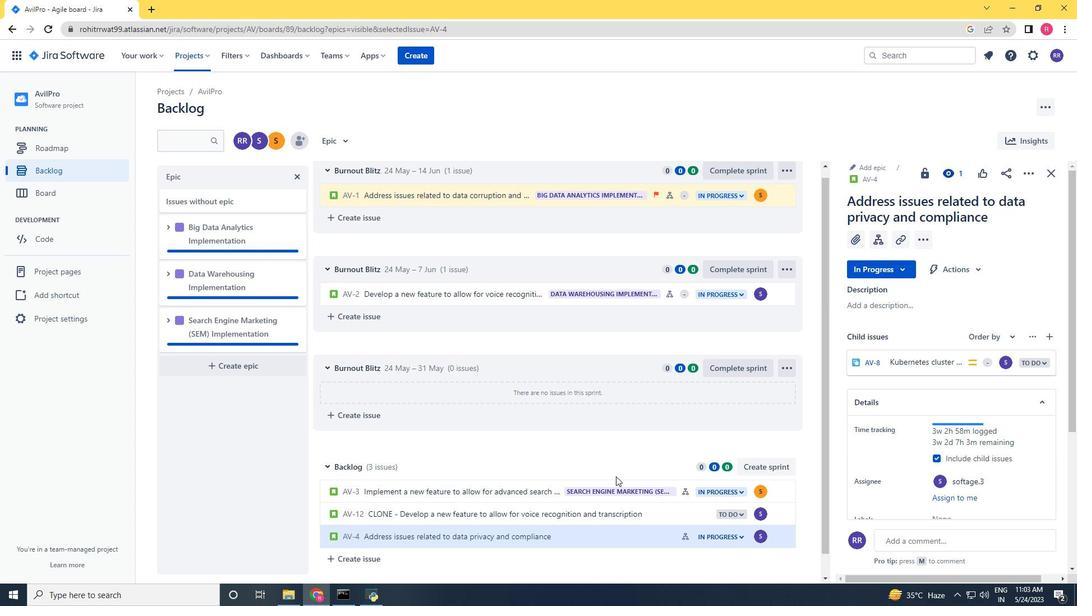 
Action: Mouse scrolled (613, 497) with delta (0, 0)
Screenshot: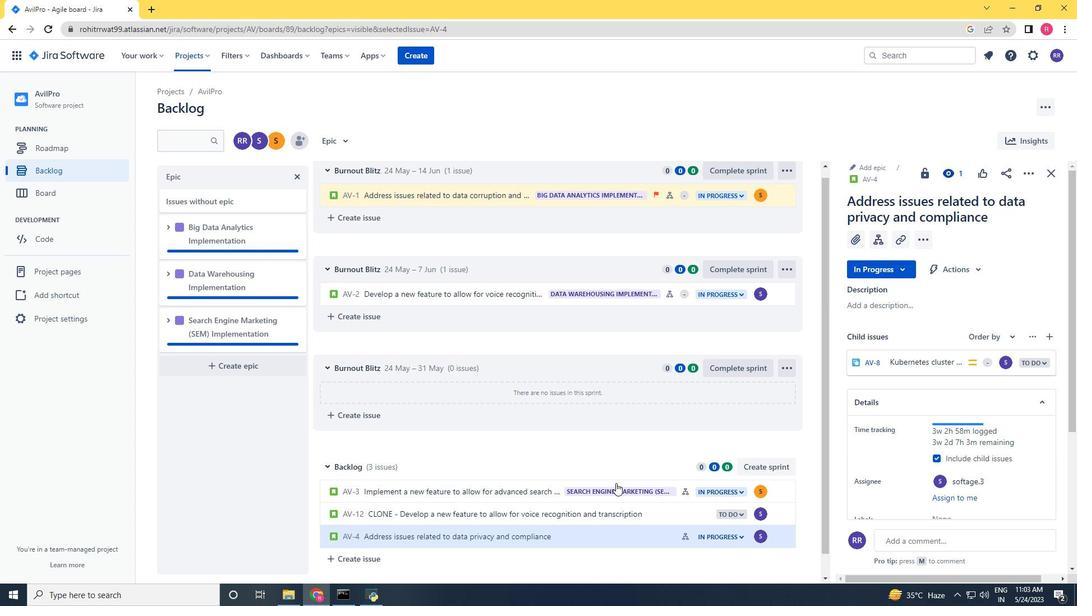 
Action: Mouse moved to (597, 516)
Screenshot: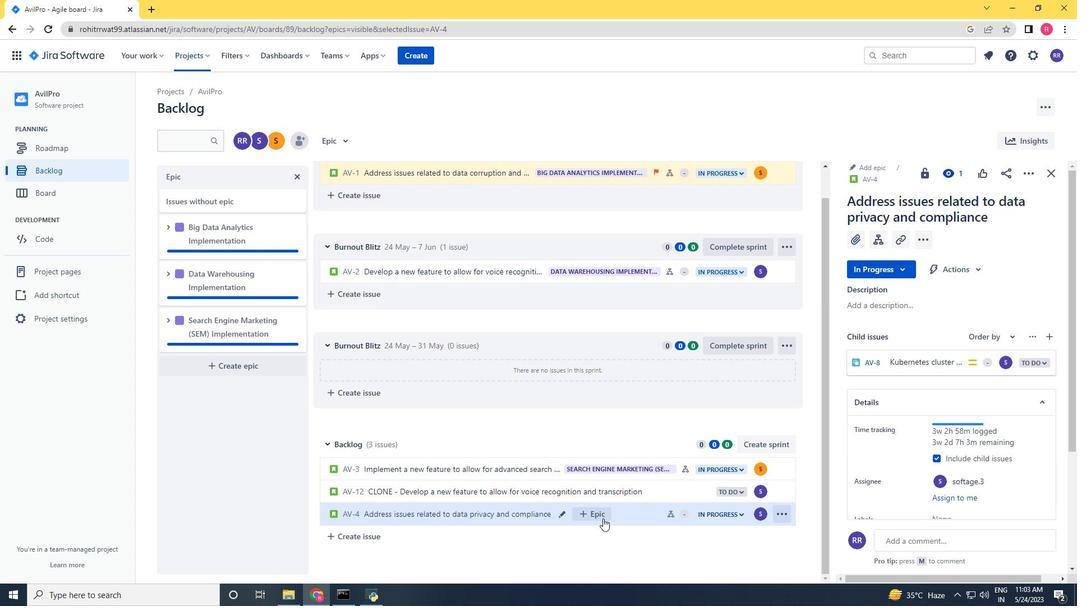 
Action: Mouse pressed left at (597, 516)
Screenshot: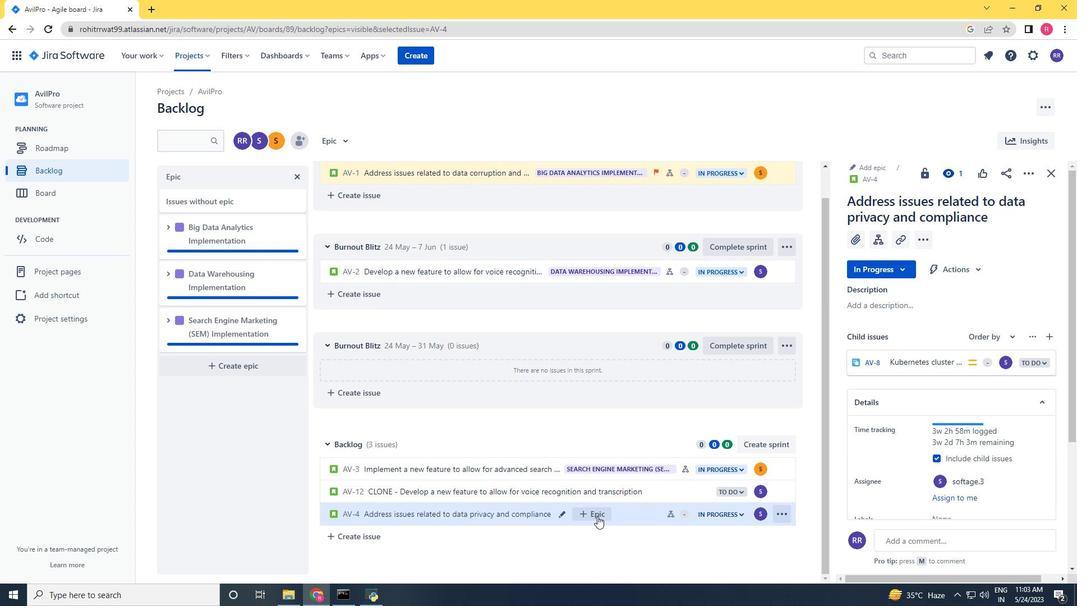 
Action: Mouse moved to (575, 412)
Screenshot: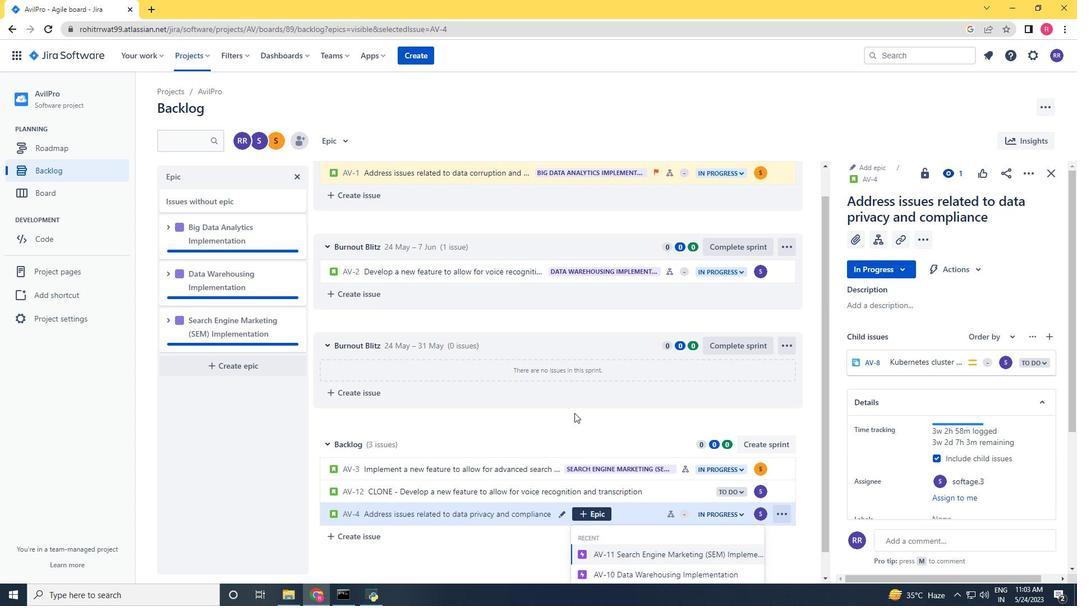 
Action: Mouse scrolled (575, 411) with delta (0, 0)
Screenshot: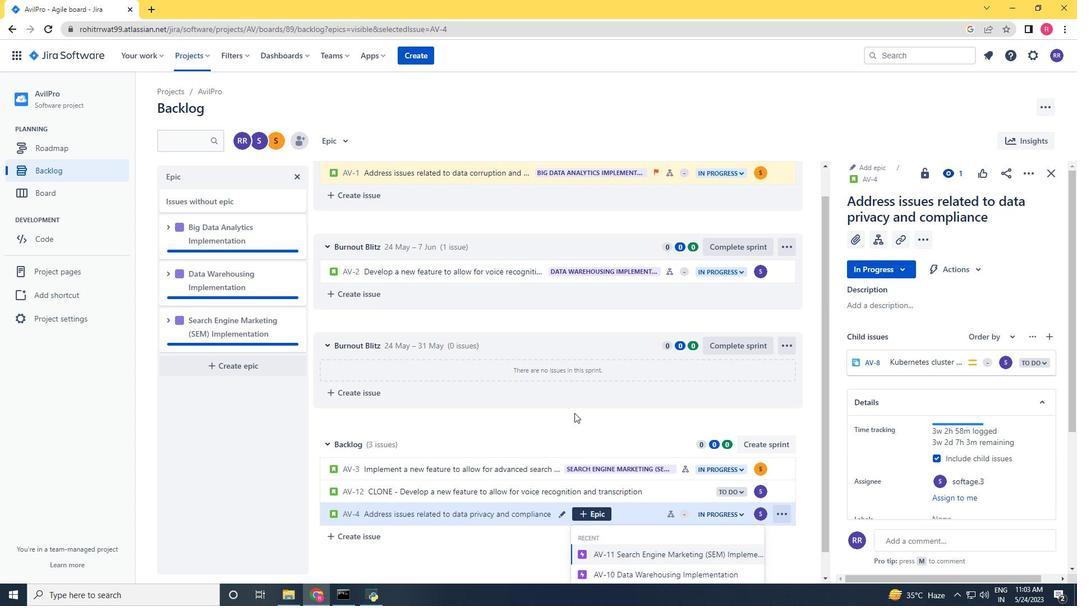 
Action: Mouse scrolled (575, 411) with delta (0, 0)
Screenshot: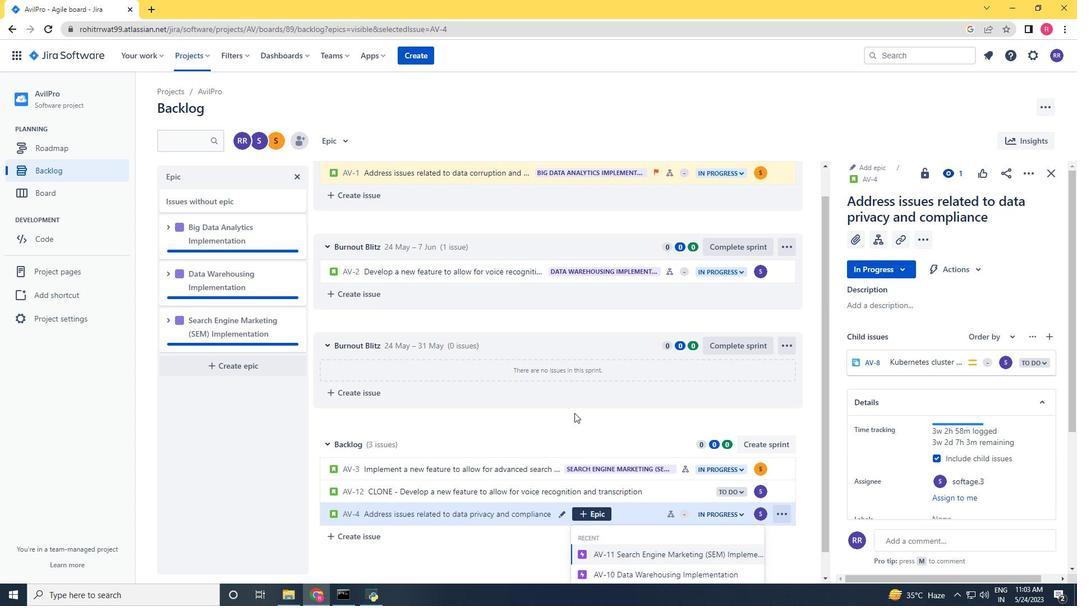 
Action: Mouse scrolled (575, 411) with delta (0, 0)
Screenshot: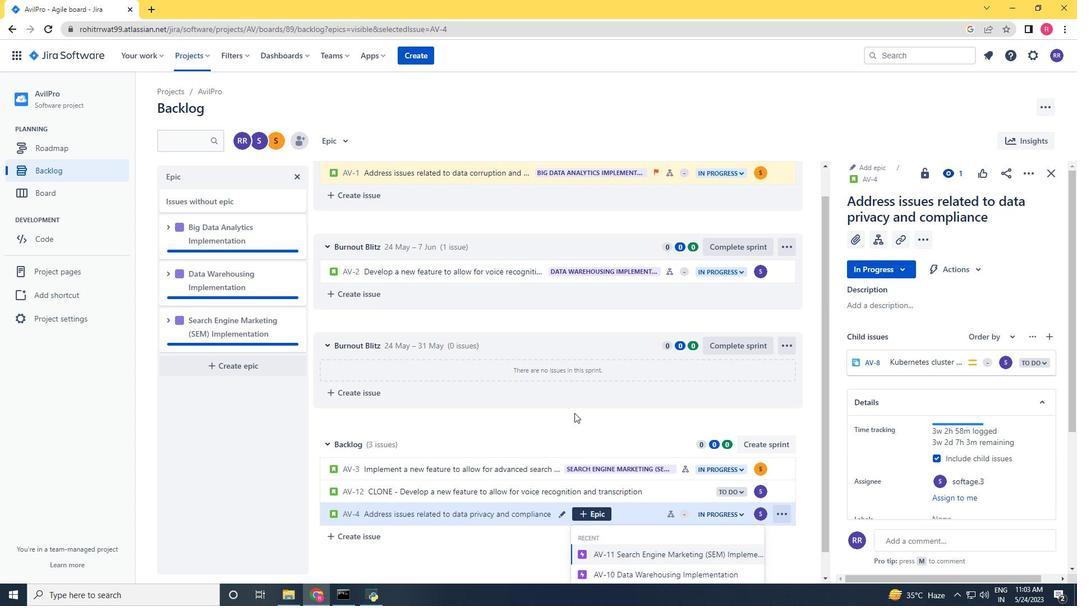 
Action: Mouse scrolled (575, 411) with delta (0, 0)
Screenshot: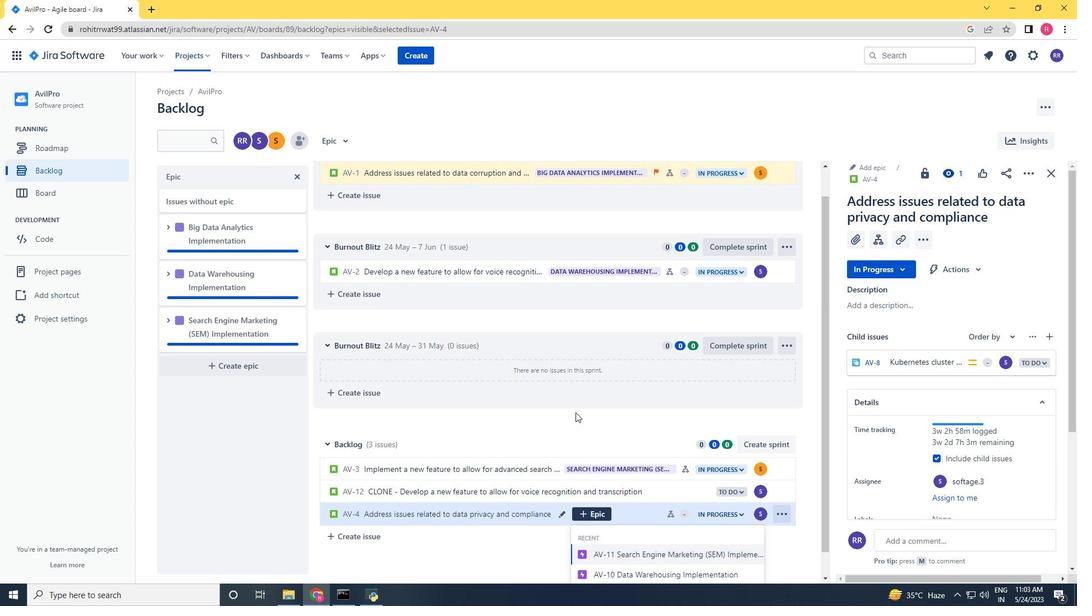 
Action: Mouse scrolled (575, 411) with delta (0, 0)
Screenshot: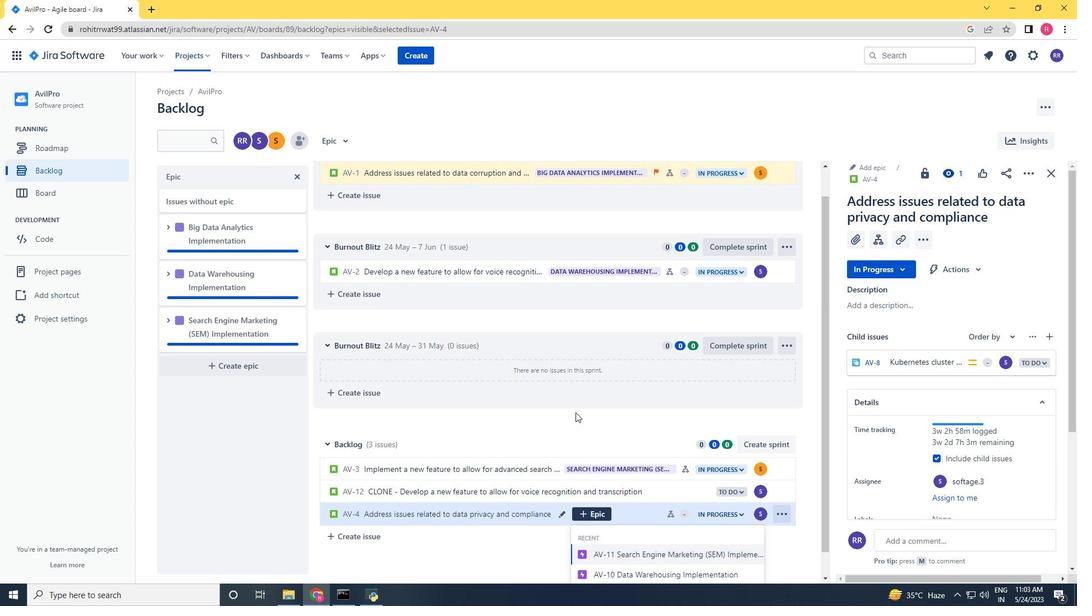 
Action: Mouse moved to (653, 567)
Screenshot: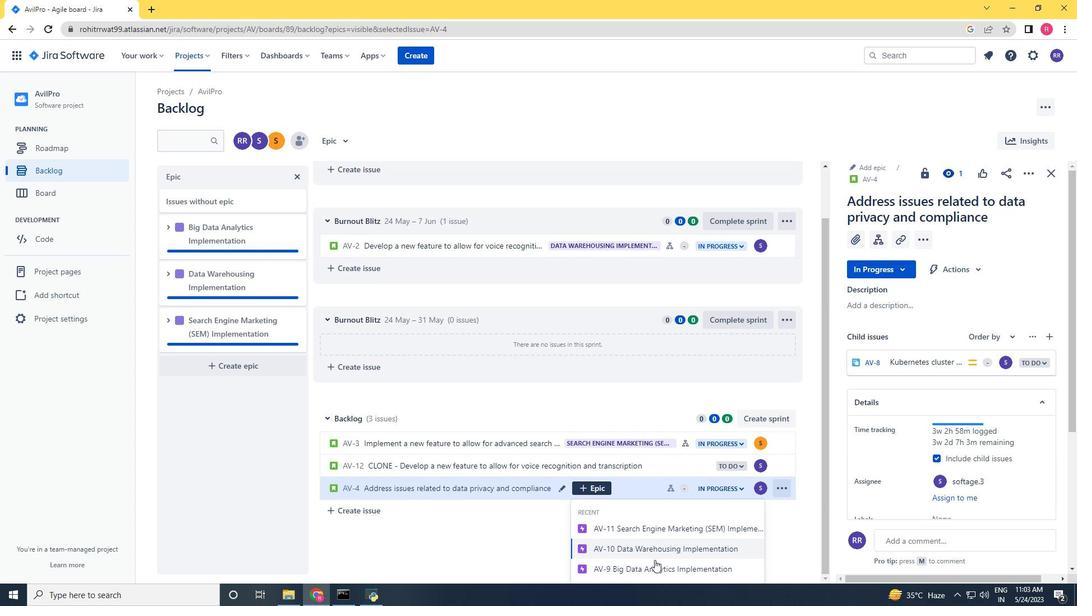 
Action: Mouse pressed left at (653, 567)
Screenshot: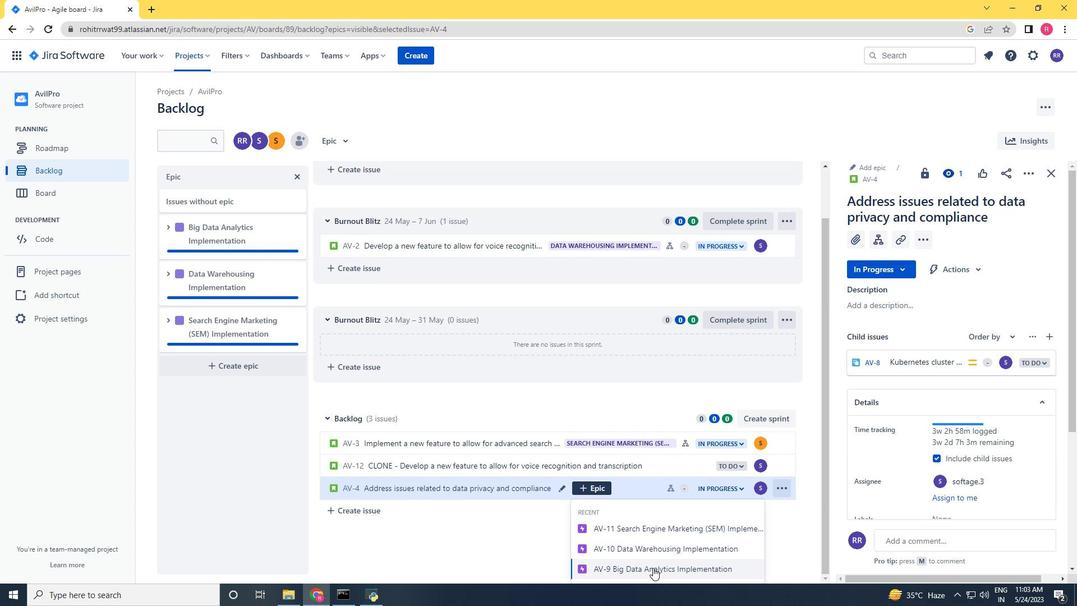 
